 Task: Analyze the performance of investment portfolios using risk-adjusted measures.
Action: Mouse moved to (161, 70)
Screenshot: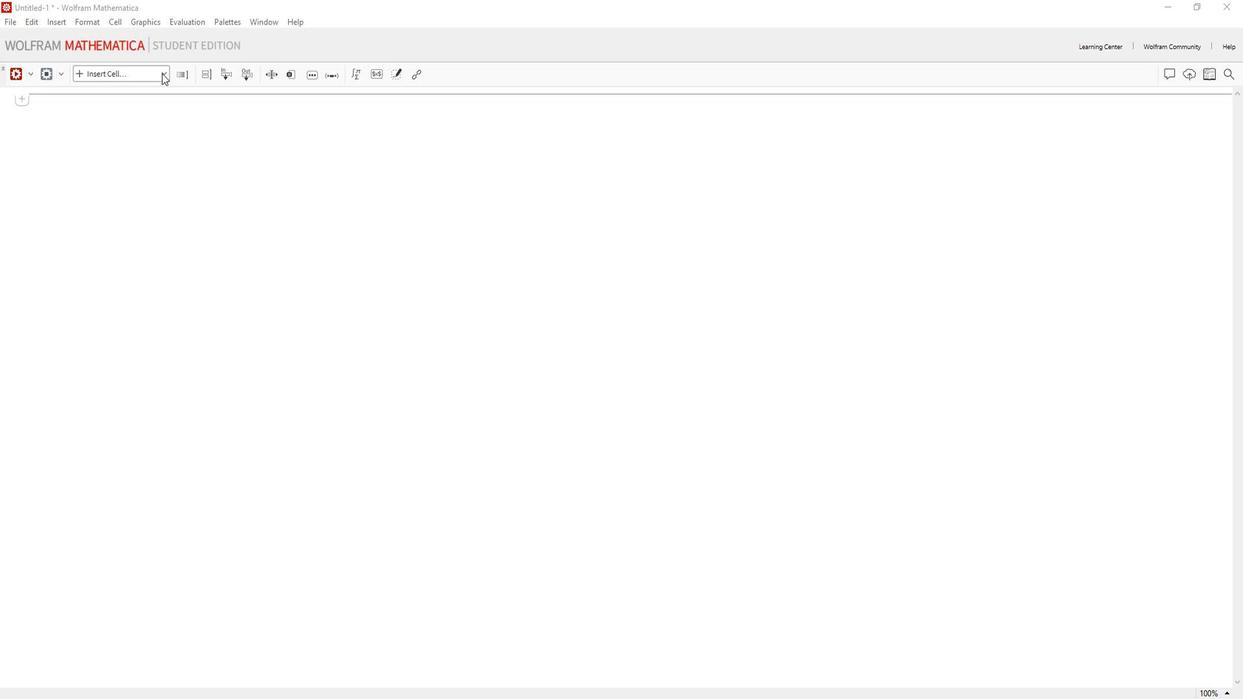 
Action: Mouse pressed left at (161, 70)
Screenshot: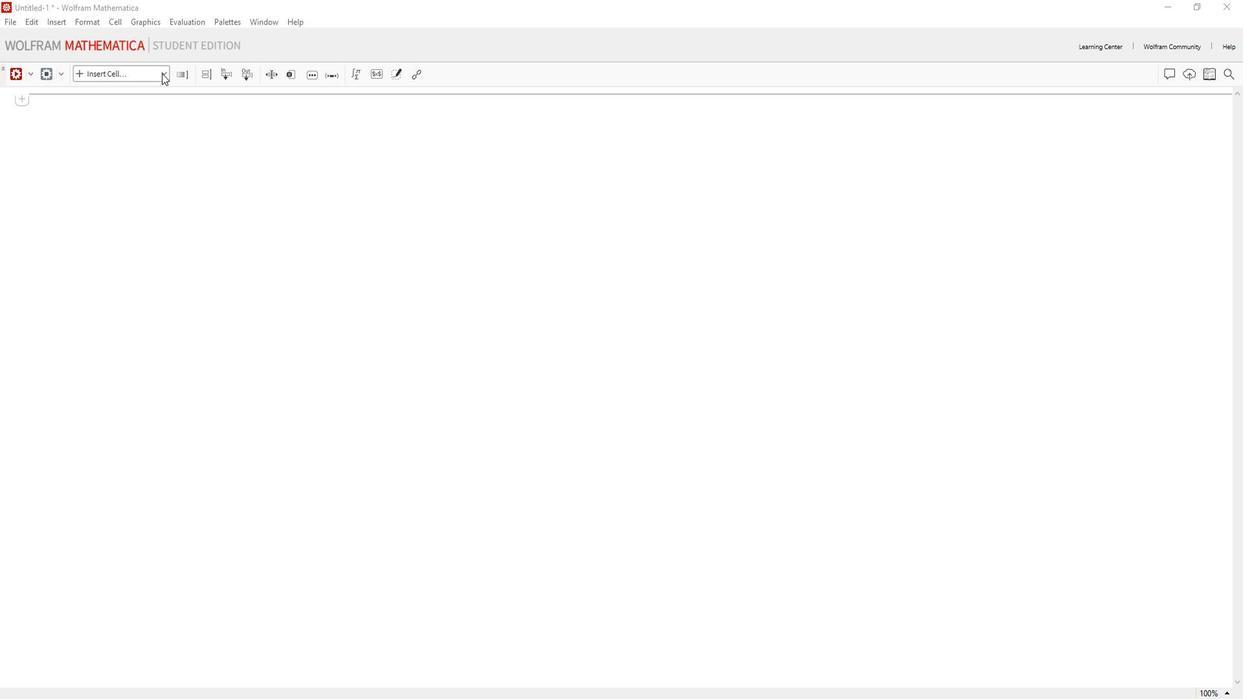 
Action: Mouse moved to (141, 97)
Screenshot: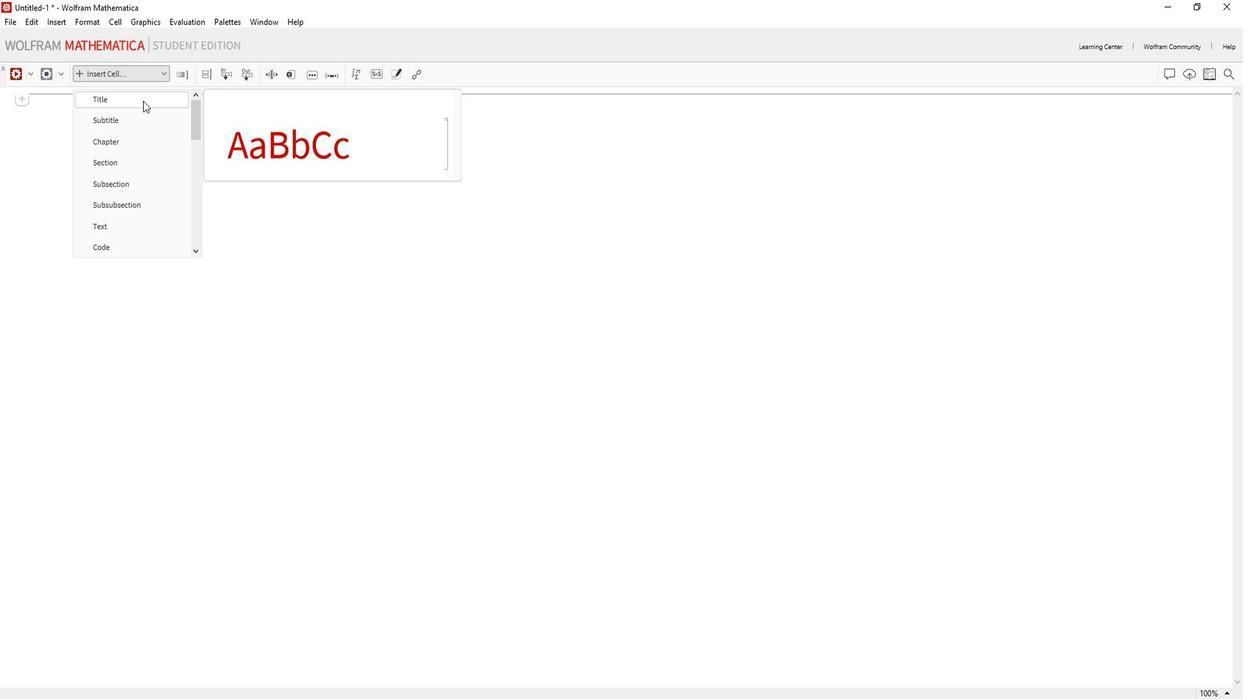 
Action: Mouse pressed left at (141, 97)
Screenshot: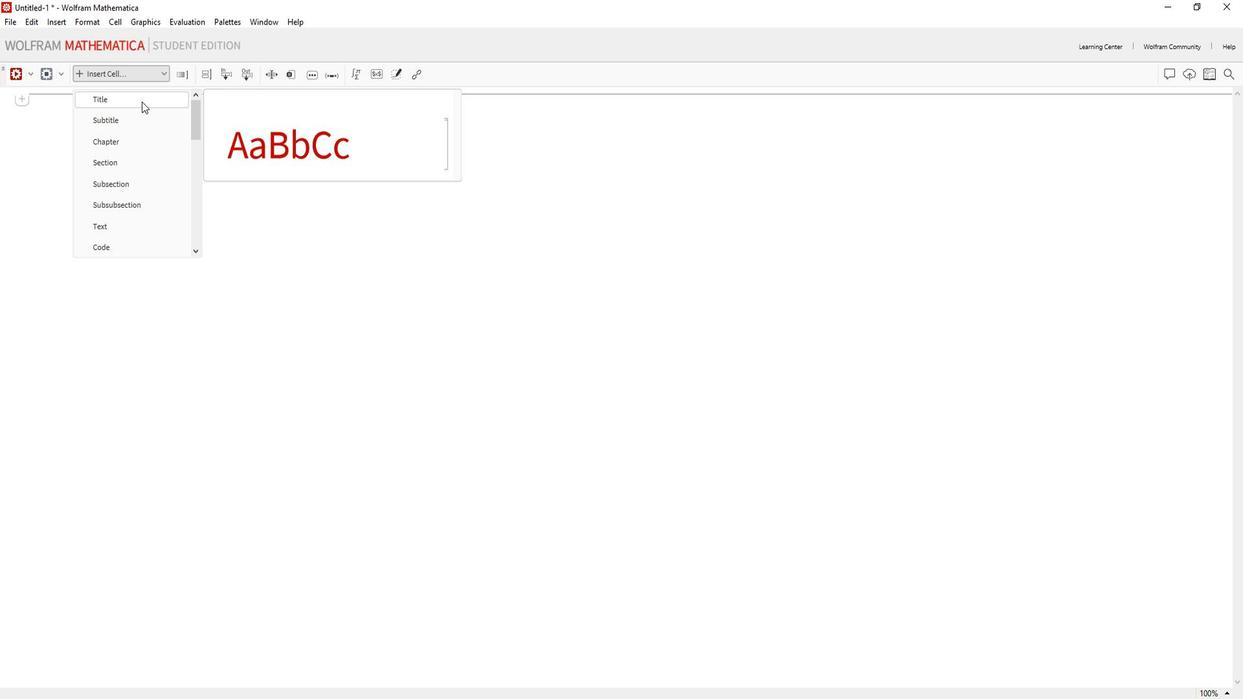 
Action: Mouse moved to (110, 125)
Screenshot: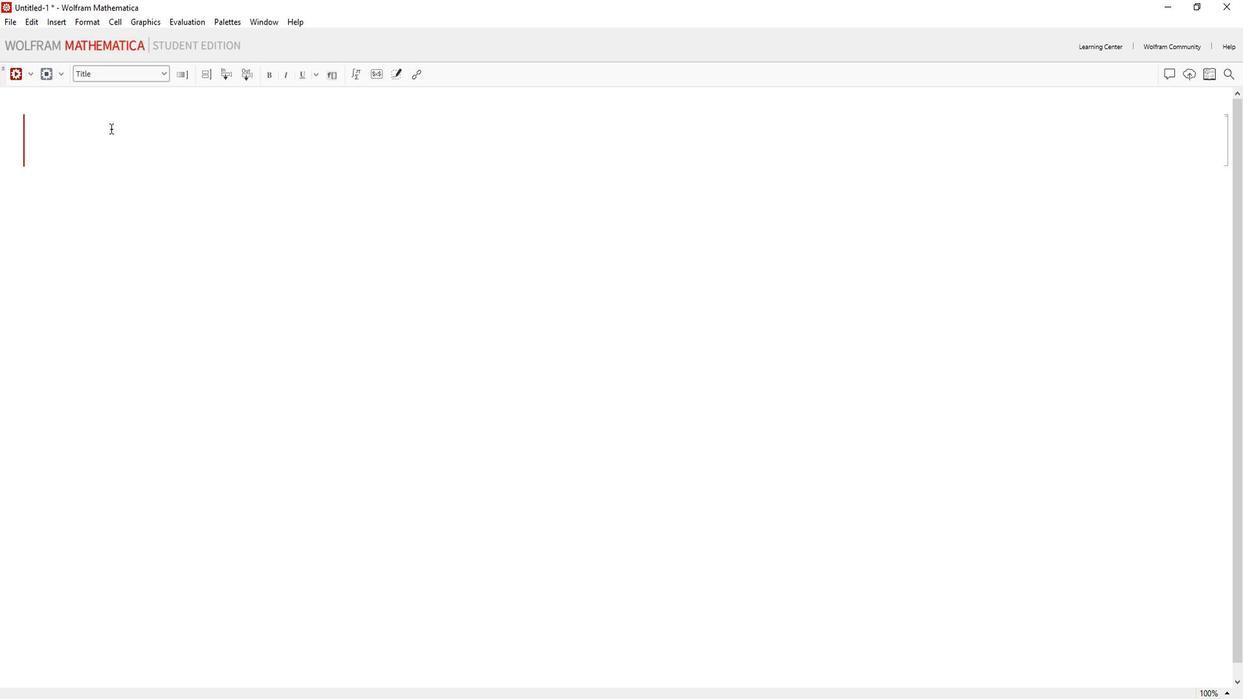 
Action: Key pressed p<Key.caps_lock>ERFORMANCE<Key.space>OF<Key.space><Key.caps_lock>i<Key.caps_lock>NVESTMENT<Key.space><Key.caps_lock>p<Key.caps_lock>ORTFOLIOS<Key.space><Key.caps_lock>u<Key.caps_lock>SING<Key.space><Key.caps_lock>r<Key.caps_lock>ISK-ADJUE<Key.backspace>STED<Key.space><Key.caps_lock>m<Key.caps_lock>EASURES<Key.space>
Screenshot: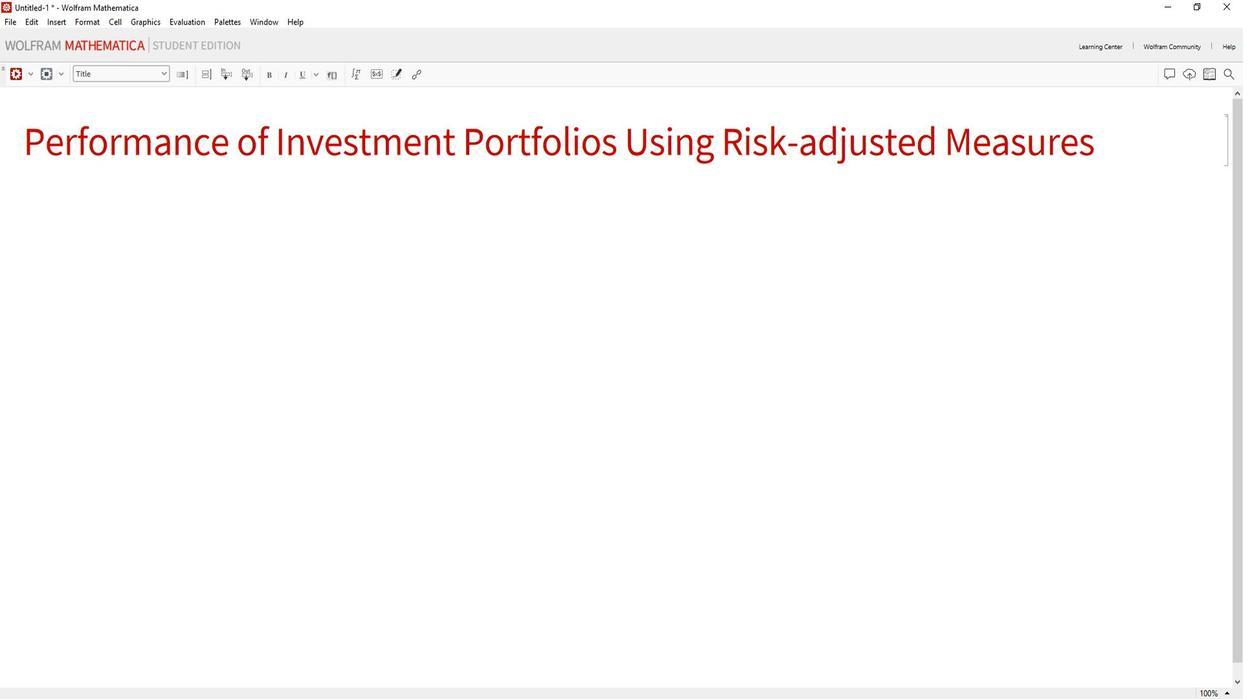 
Action: Mouse moved to (106, 238)
Screenshot: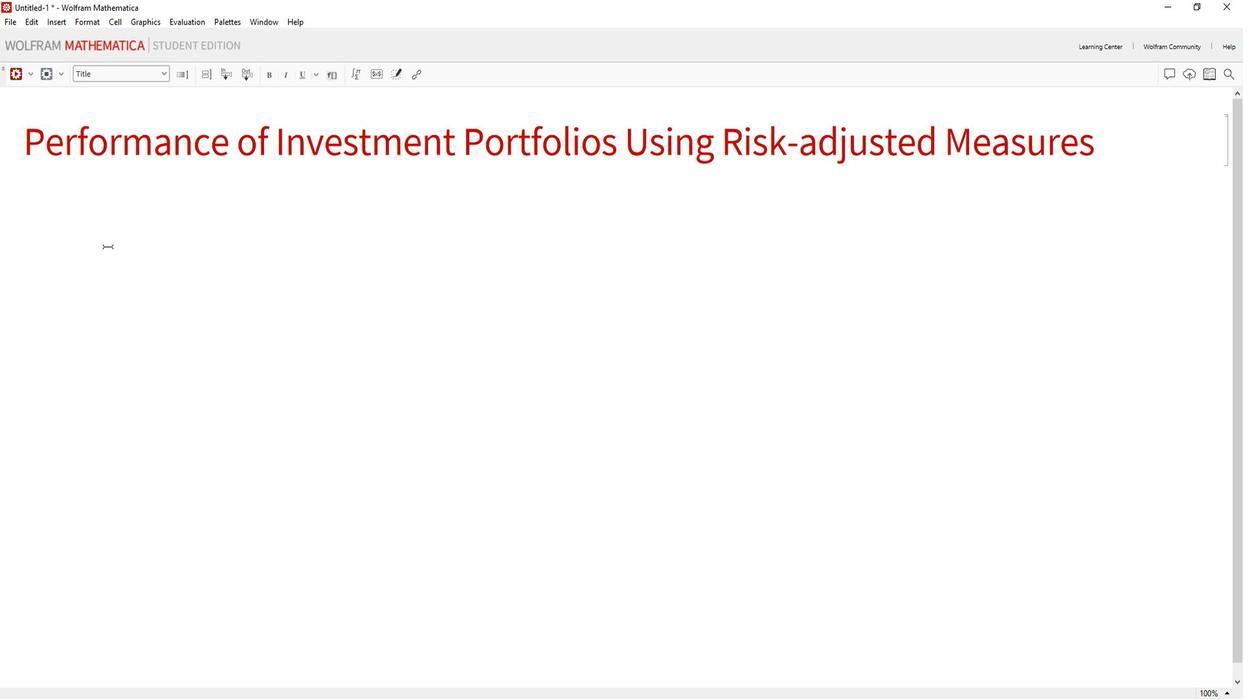 
Action: Mouse pressed left at (106, 238)
Screenshot: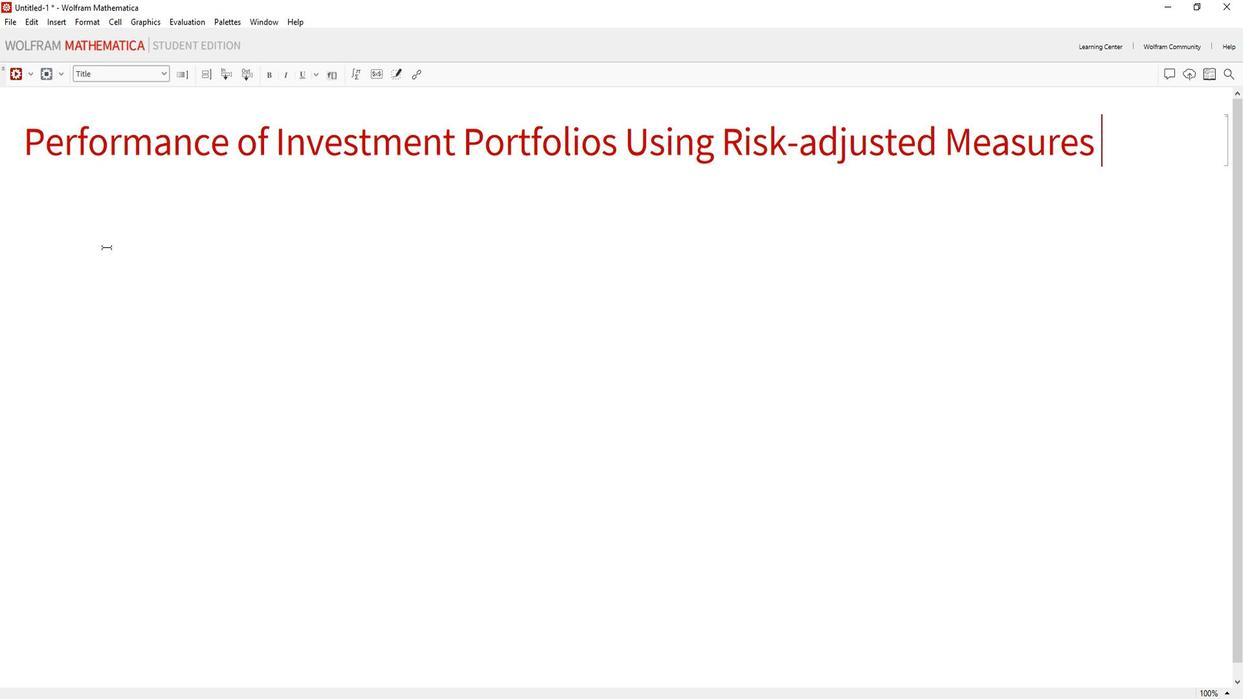 
Action: Mouse moved to (156, 77)
Screenshot: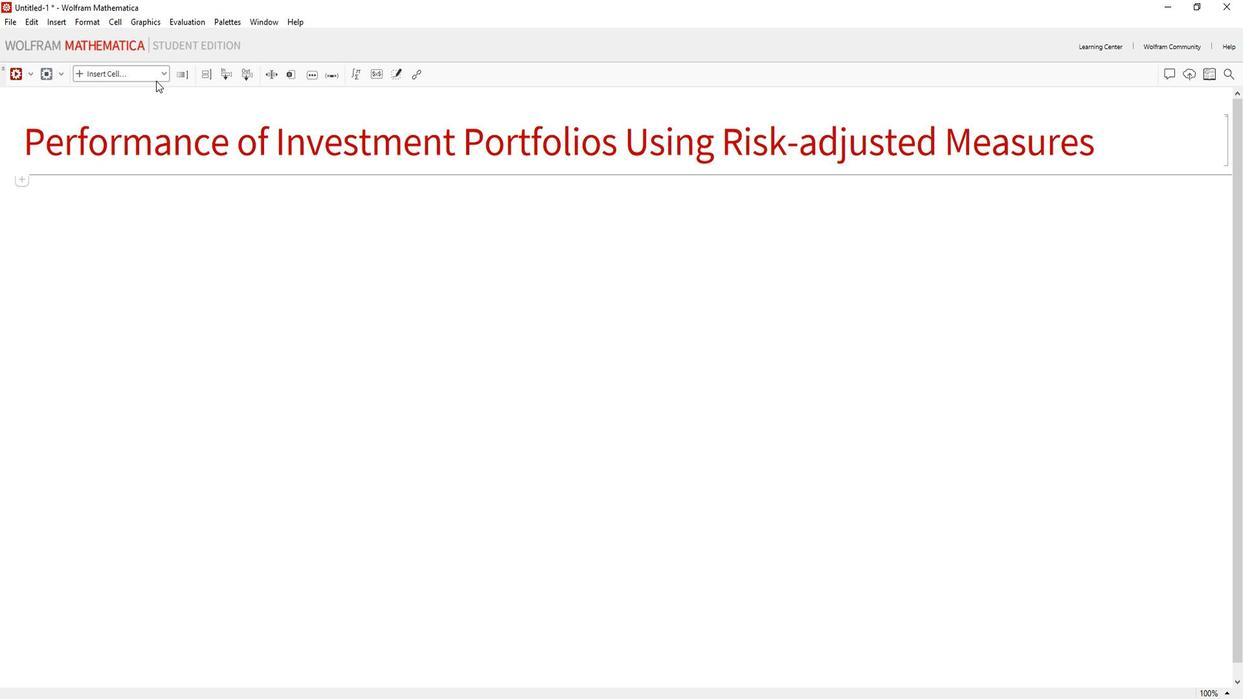 
Action: Mouse pressed left at (156, 77)
Screenshot: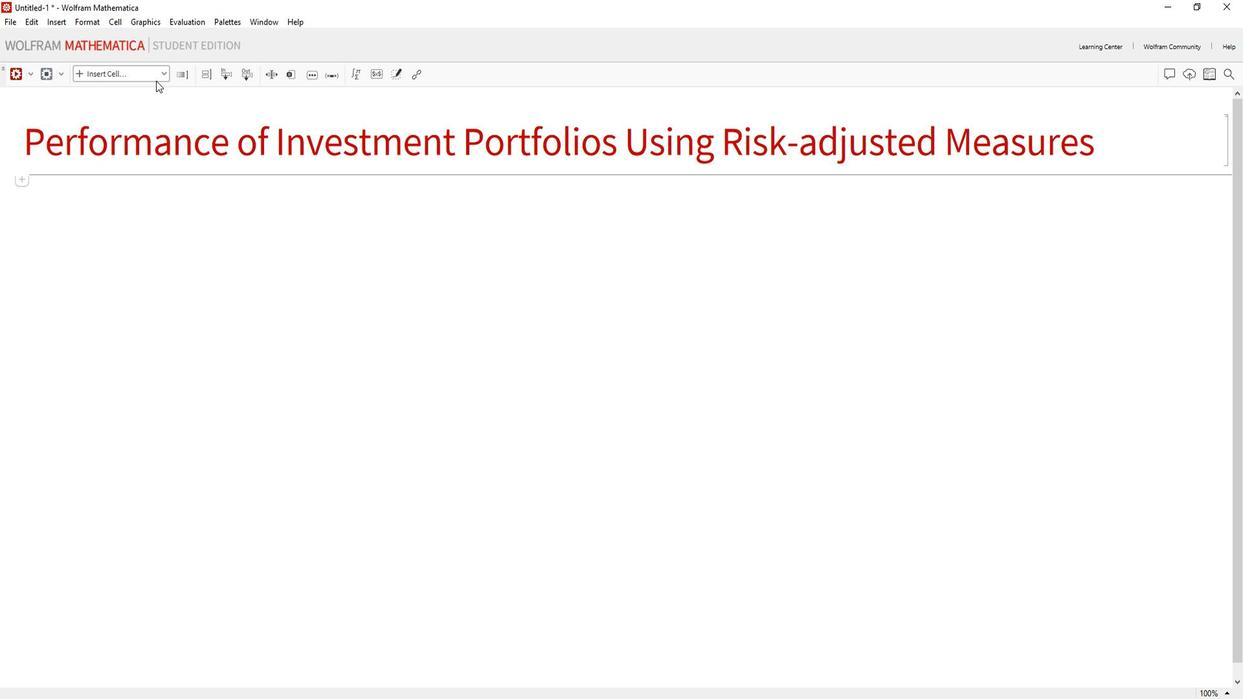 
Action: Mouse moved to (124, 241)
Screenshot: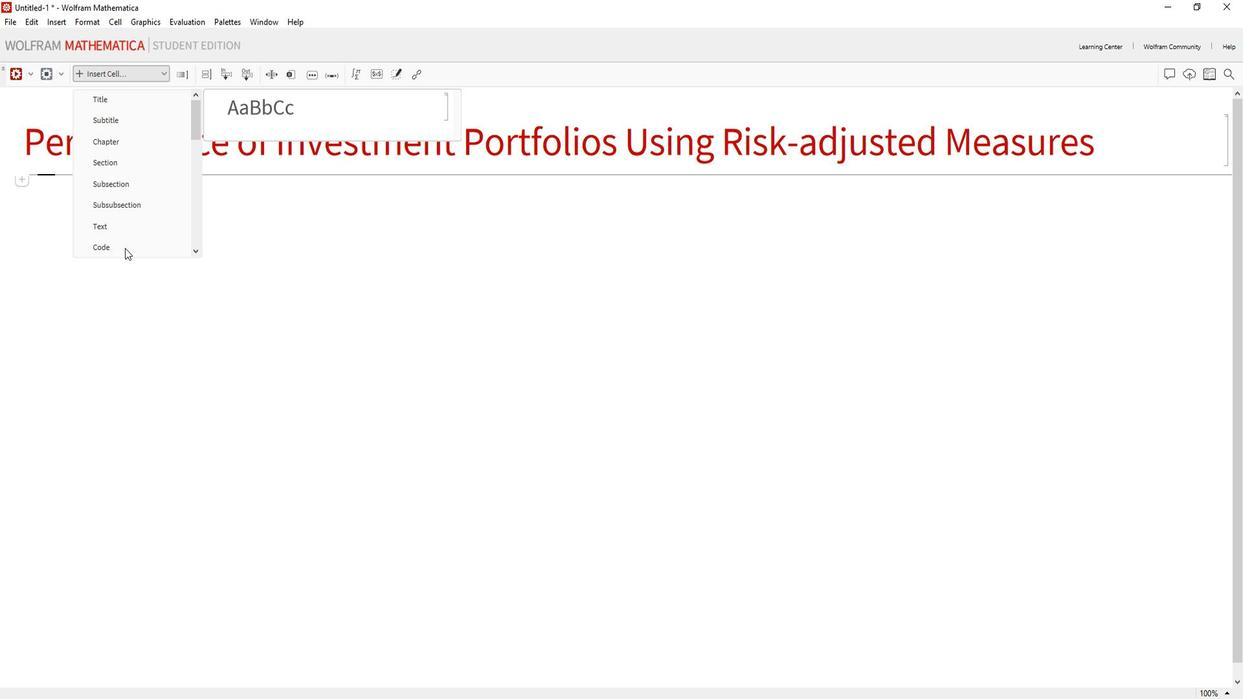 
Action: Mouse pressed left at (124, 241)
Screenshot: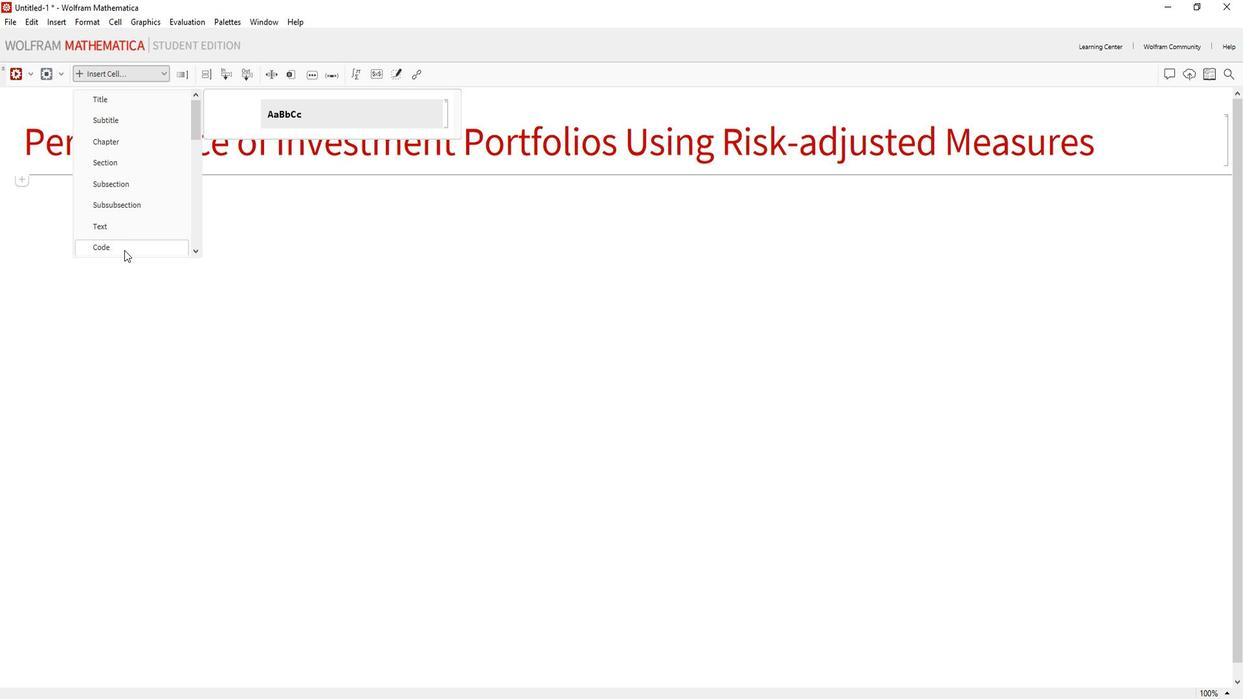 
Action: Mouse moved to (97, 197)
Screenshot: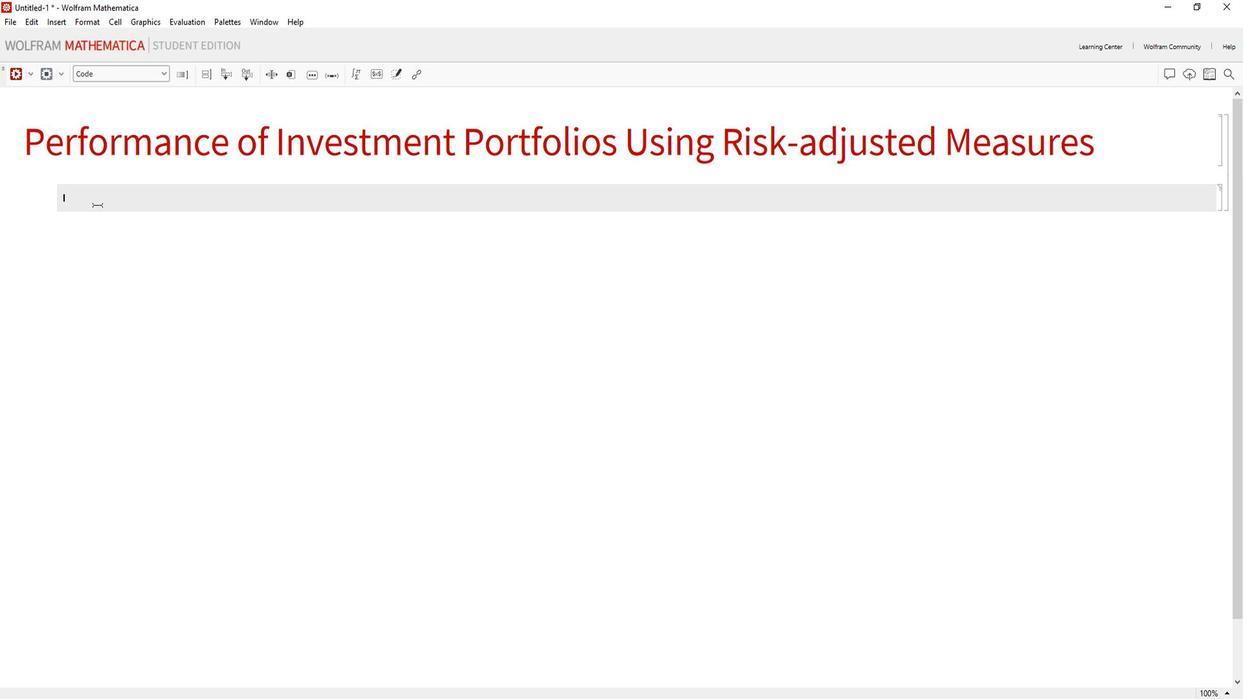 
Action: Key pressed RETURN<Key.space>=<Key.space><Key.shift_r>{0.02,<Key.space>0.015,<Key.space>-0.01,<Key.space>0.03,<Key.space>-0.005<Key.shift_r>};<Key.enter>RISK<Key.caps_lock>f<Key.caps_lock>REE<Key.caps_lock>r<Key.caps_lock>ATE<Key.space>=<Key.space>0.5<Key.backspace>005;<Key.enter>PORTFOLIO<Key.caps_lock>r<Key.caps_lock>ETURN<Key.space>=<Key.space><Key.caps_lock>m<Key.caps_lock>EAN[RETURNS];<Key.enter>PORTFOLIO<Key.caps_lock>r<Key.caps_lock>ISK<Key.space>=<Key.space><Key.caps_lock>s<Key.caps_lock>TANDARD<Key.caps_lock>d<Key.caps_lock>EVIATION[RETURNS];<Key.enter>SHARE<Key.caps_lock>r<Key.caps_lock>ATIO<Key.space>=<Key.space>PORTFOLIO<Key.caps_lock>r<Key.caps_lock>ETURN<Key.space>-<Key.space>RISK<Key.caps_lock>f<Key.caps_lock>REE<Key.caps_lock>r<Key.caps_lock>ATE<Key.shift_r>)<Key.space>
Screenshot: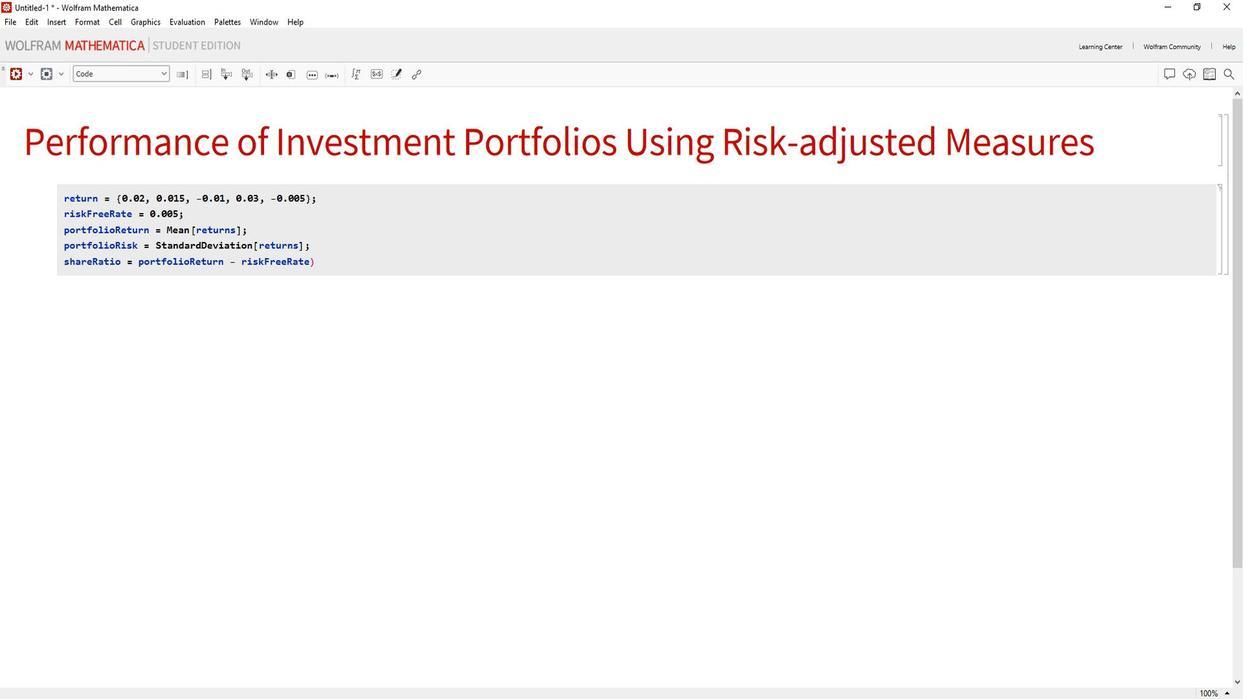 
Action: Mouse moved to (140, 251)
Screenshot: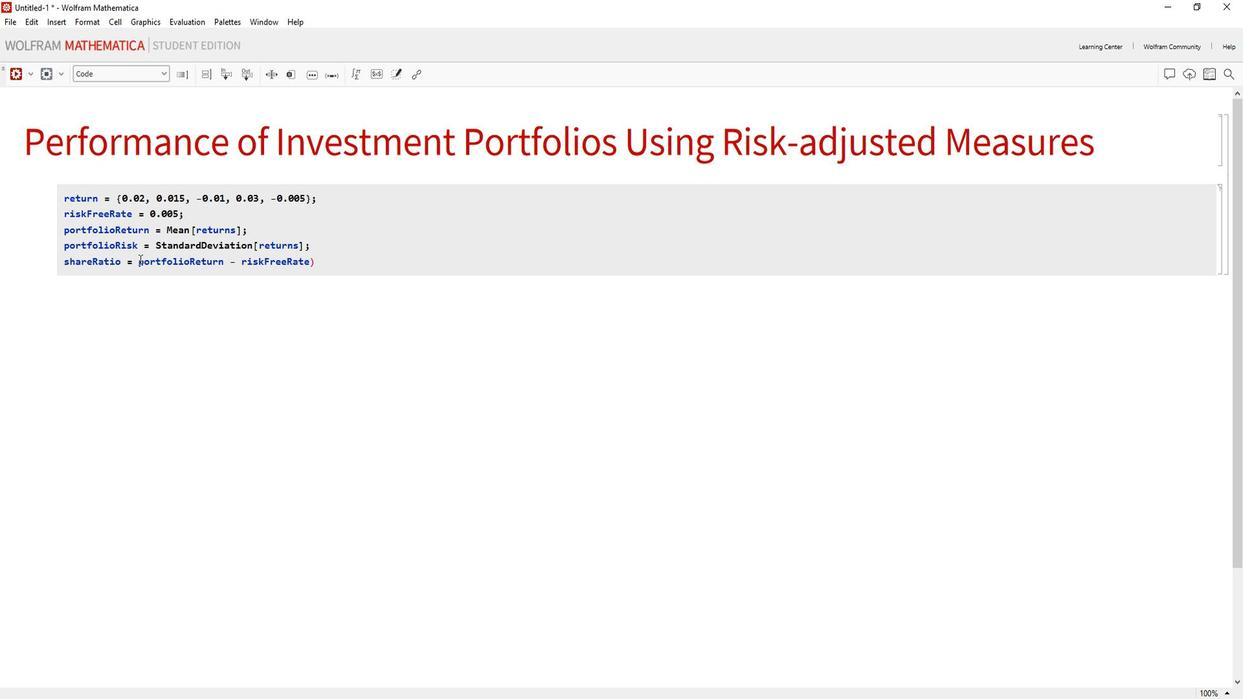 
Action: Mouse pressed left at (140, 251)
Screenshot: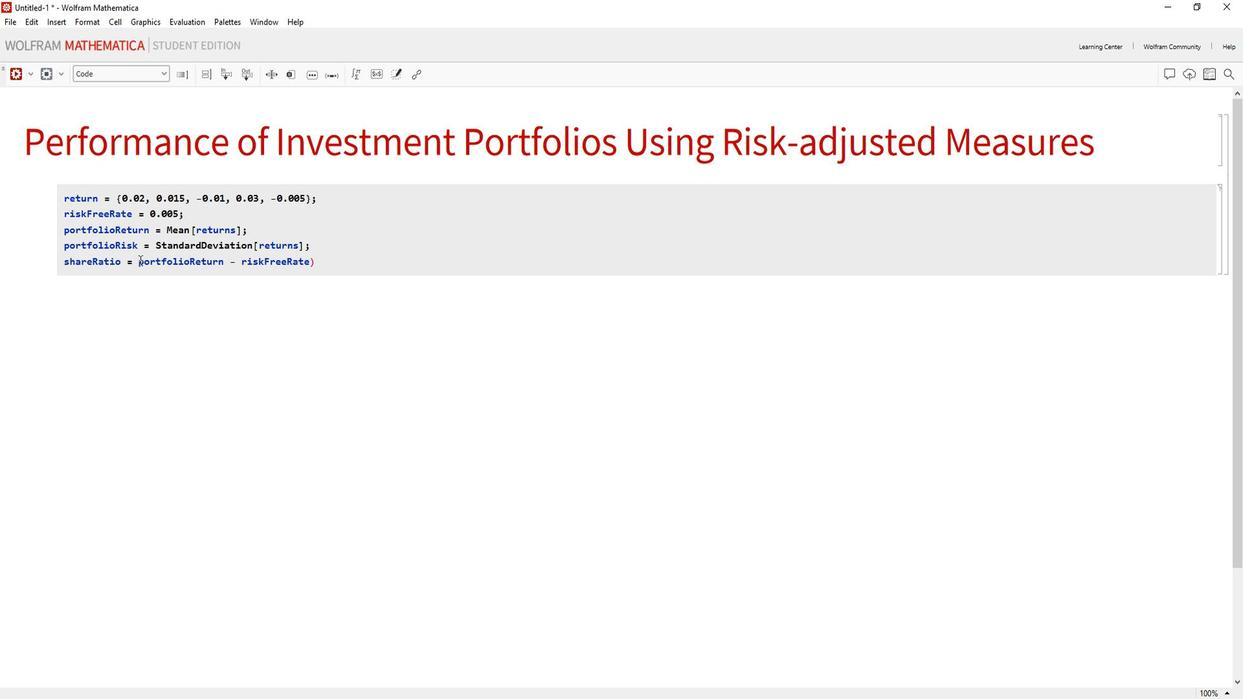
Action: Key pressed <Key.shift_r>(
Screenshot: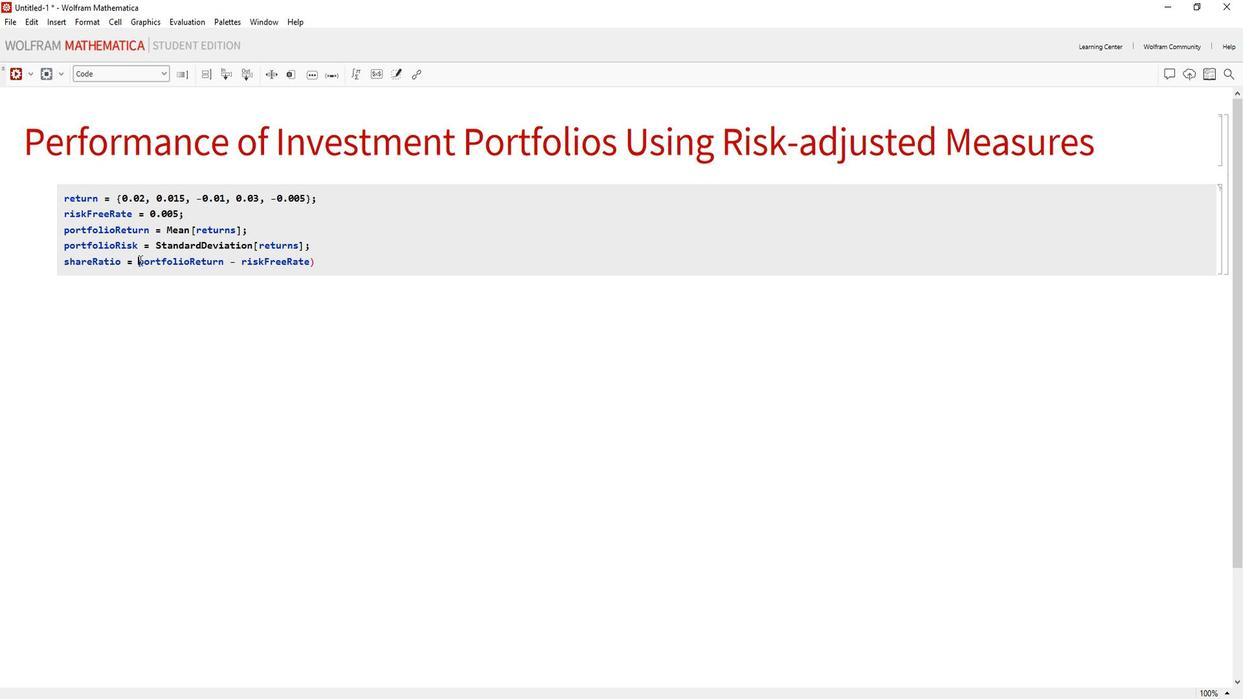
Action: Mouse moved to (343, 253)
Screenshot: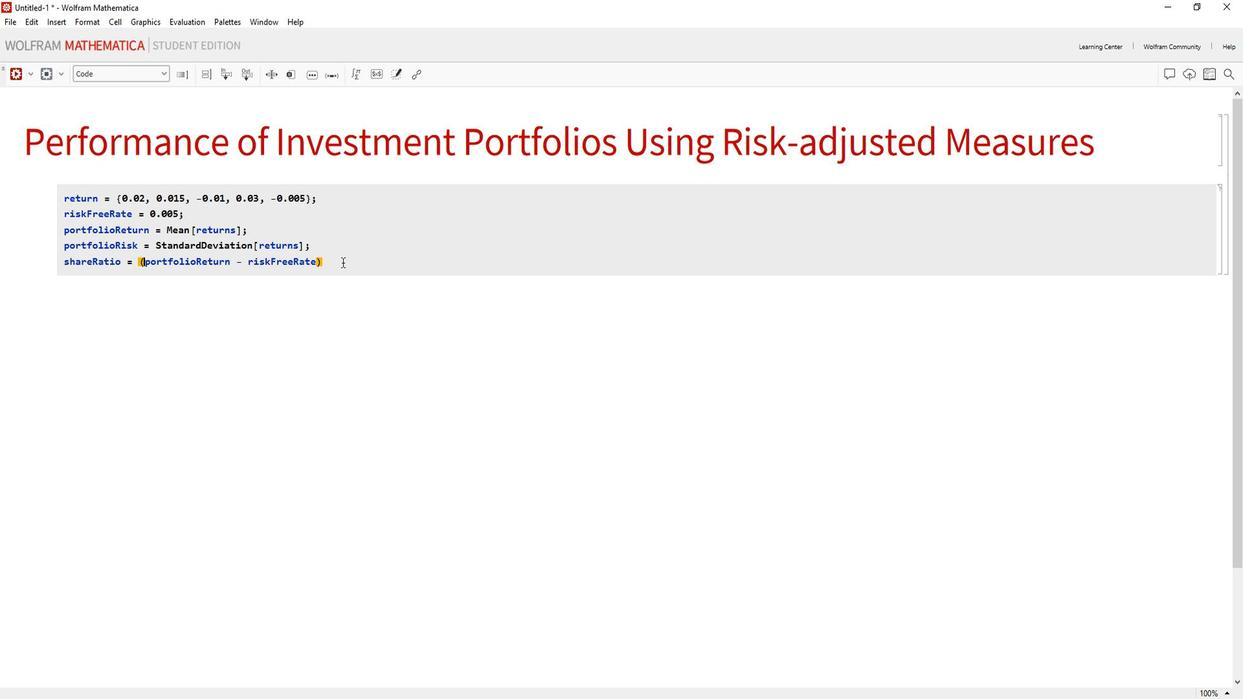 
Action: Mouse pressed left at (343, 253)
Screenshot: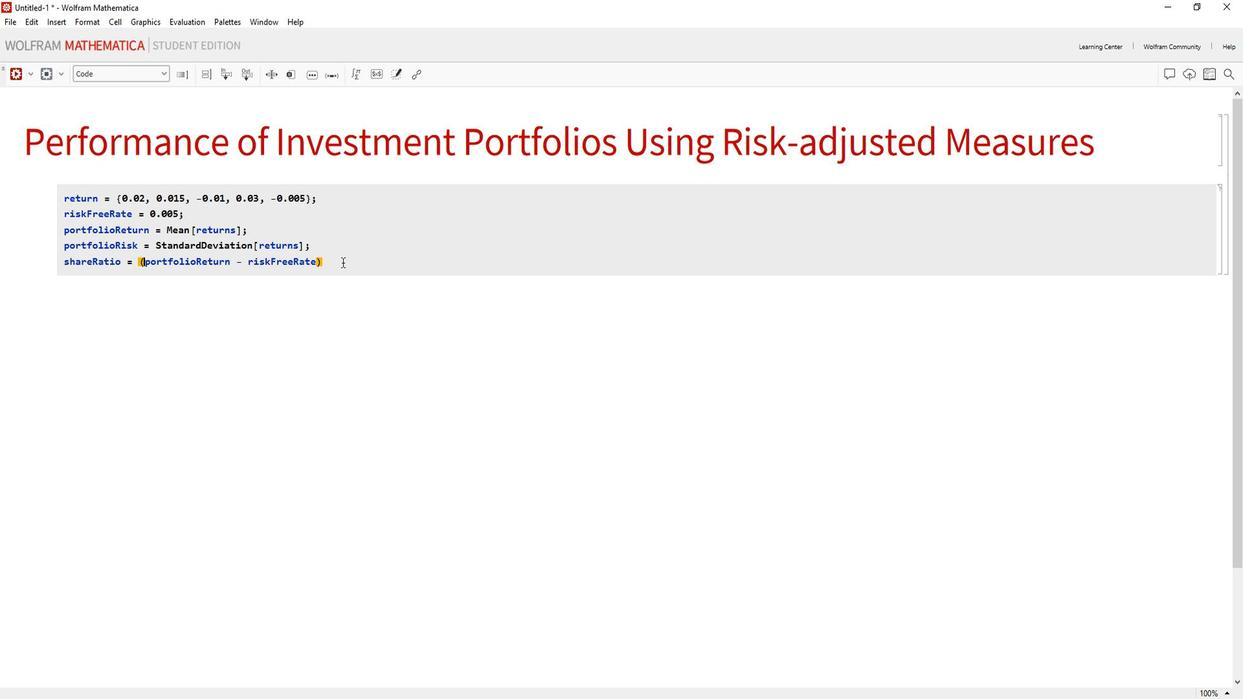 
Action: Mouse moved to (356, 254)
Screenshot: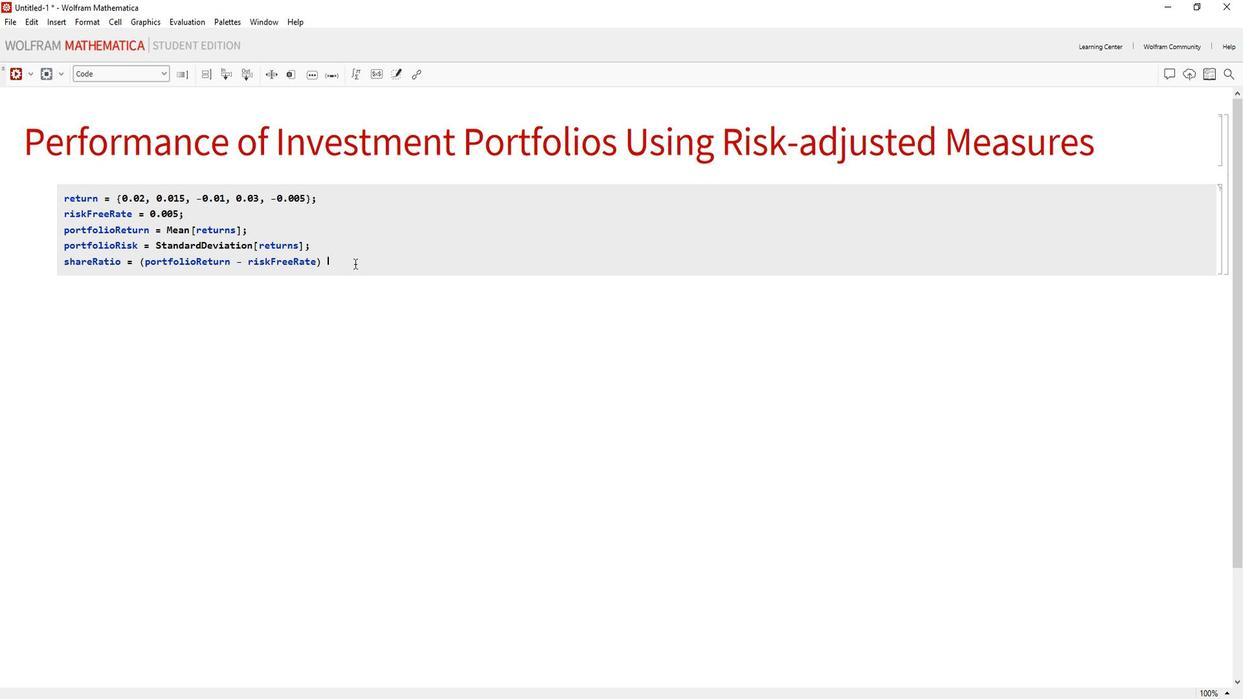 
Action: Key pressed <Key.backspace>/PRO<Key.backspace><Key.backspace>ORTFOLIO<Key.caps_lock>r<Key.caps_lock>ISK;<Key.enter><Key.caps_lock>p<Key.caps_lock>RINT[<Key.shift_r>"<Key.caps_lock>p<Key.caps_lock>ORTFOLIO<Key.caps_lock><Key.space>r<Key.caps_lock>TURN<Key.shift_r>:<Key.space><Key.right>,<Key.space>PORTFOLIO<Key.caps_lock>r<Key.caps_lock>ETURN];<Key.enter><Key.caps_lock>p<Key.caps_lock>RINT[<Key.shift_r>"<Key.caps_lock><Key.caps_lock><Key.caps_lock>p<Key.caps_lock>ORTFOLIO<Key.space><Key.caps_lock>r<Key.caps_lock>ISK<Key.space><Key.shift_r>(<Key.caps_lock>s<Key.caps_lock>TANDARD<Key.space><Key.caps_lock>d<Key.caps_lock>EVIATION<Key.shift_r>)<Key.space><Key.shift_r>:<Key.space><Key.shift_r>",<Key.space>PORTFOLIO<Key.caps_lock>r<Key.caps_lock>ISK];<Key.enter><Key.caps_lock>p<Key.caps_lock>RINT<Key.shift_r>[<Key.shift_r>"<Key.caps_lock>share<Key.backspace><Key.backspace><Key.backspace><Key.backspace><Key.caps_lock>HARE<Key.backspace>PE<Key.space><Key.caps_lock>r<Key.caps_lock>ATIO<Key.shift_r>:<Key.space><Key.right>,<Key.space>SHARPE<Key.caps_lock><Key.caps_lock>ATIO<Key.right>;<Key.space>
Screenshot: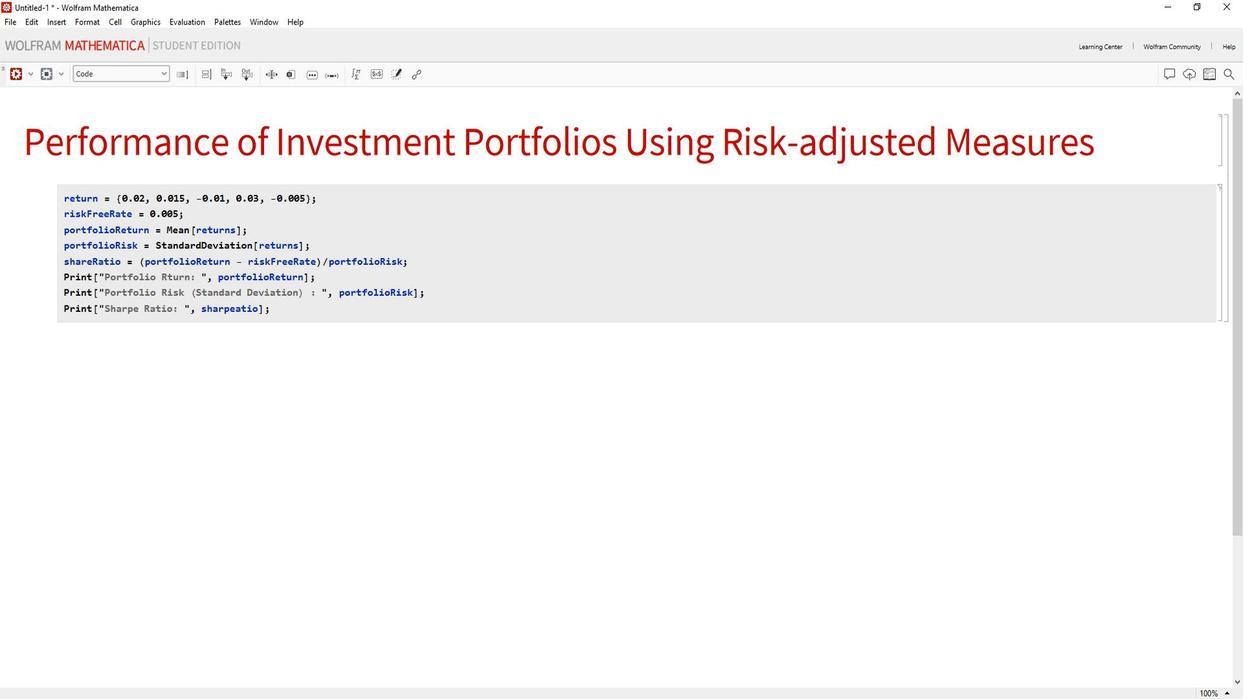 
Action: Mouse moved to (93, 253)
Screenshot: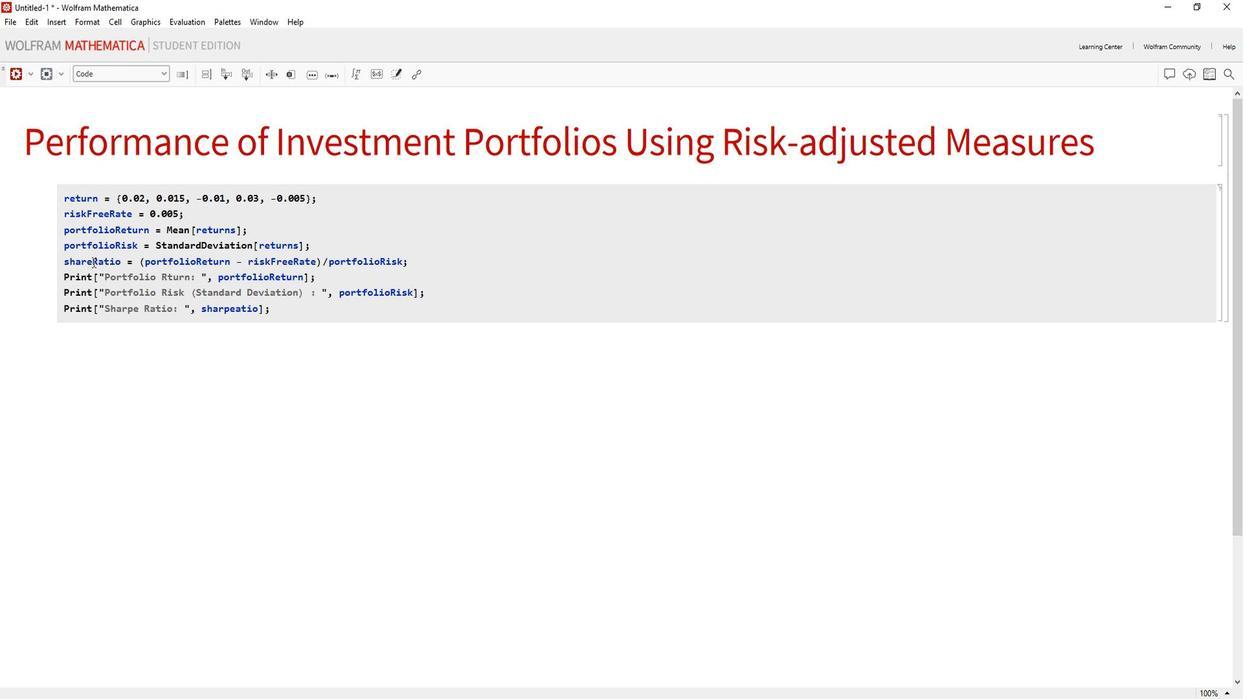 
Action: Mouse pressed left at (93, 253)
Screenshot: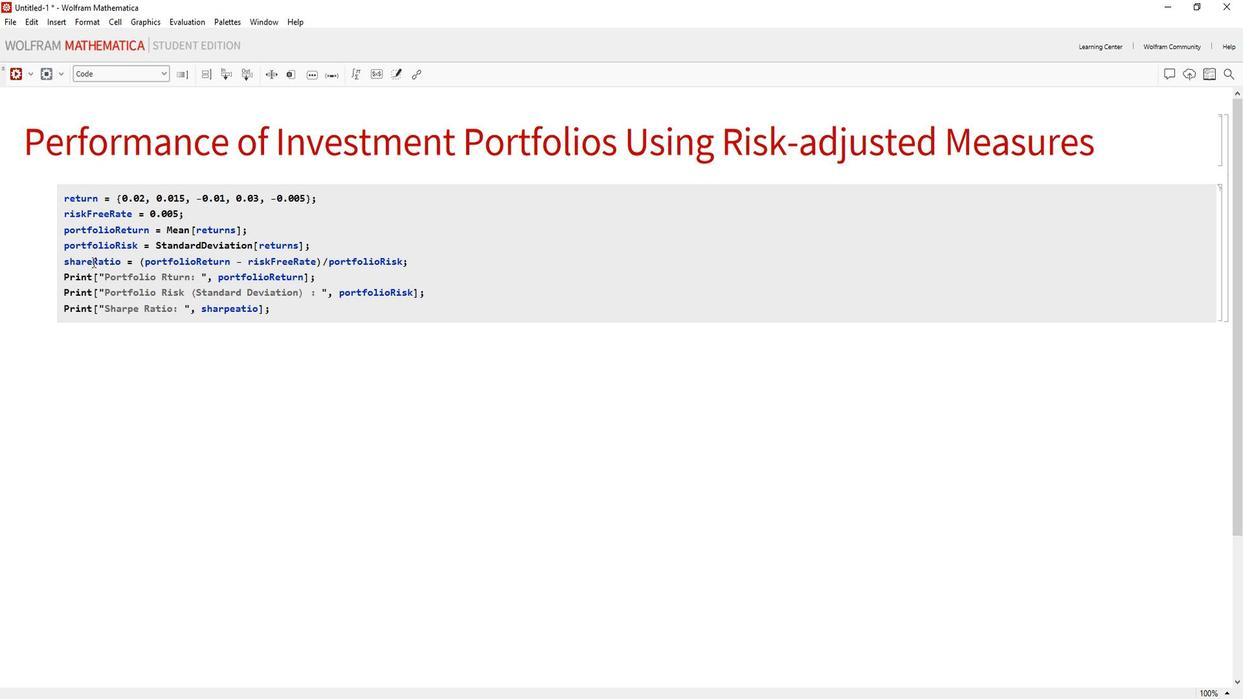 
Action: Key pressed <Key.backspace>PE
Screenshot: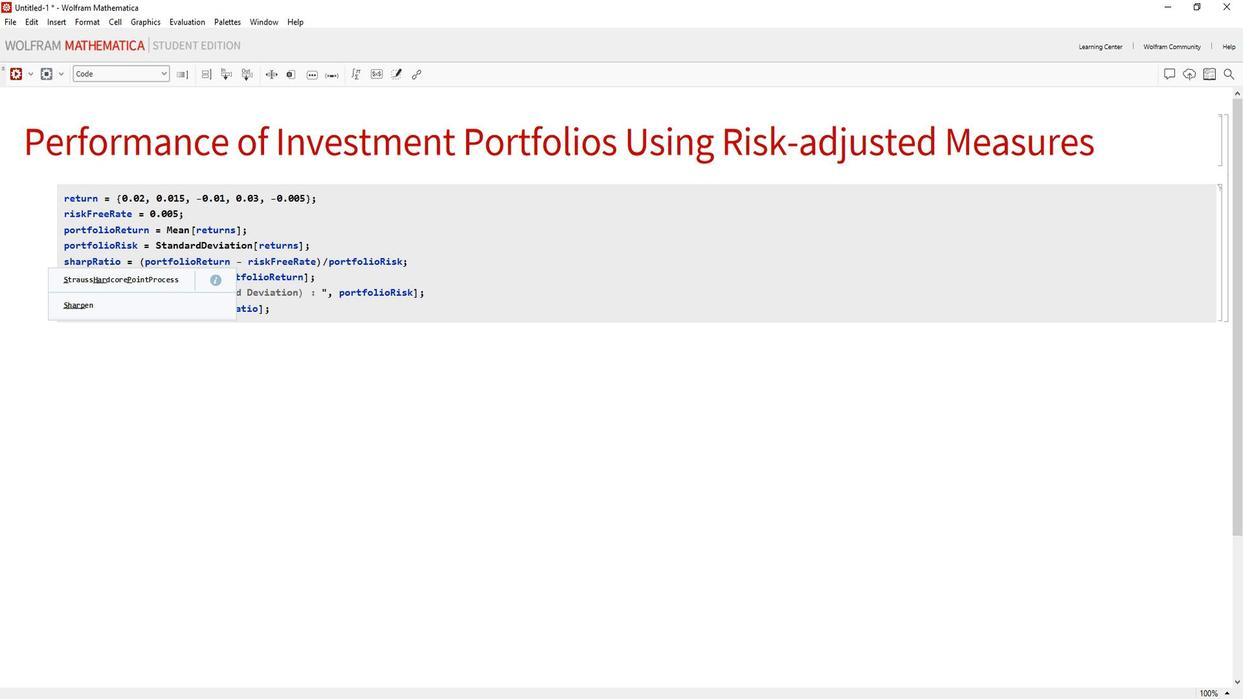 
Action: Mouse moved to (448, 252)
Screenshot: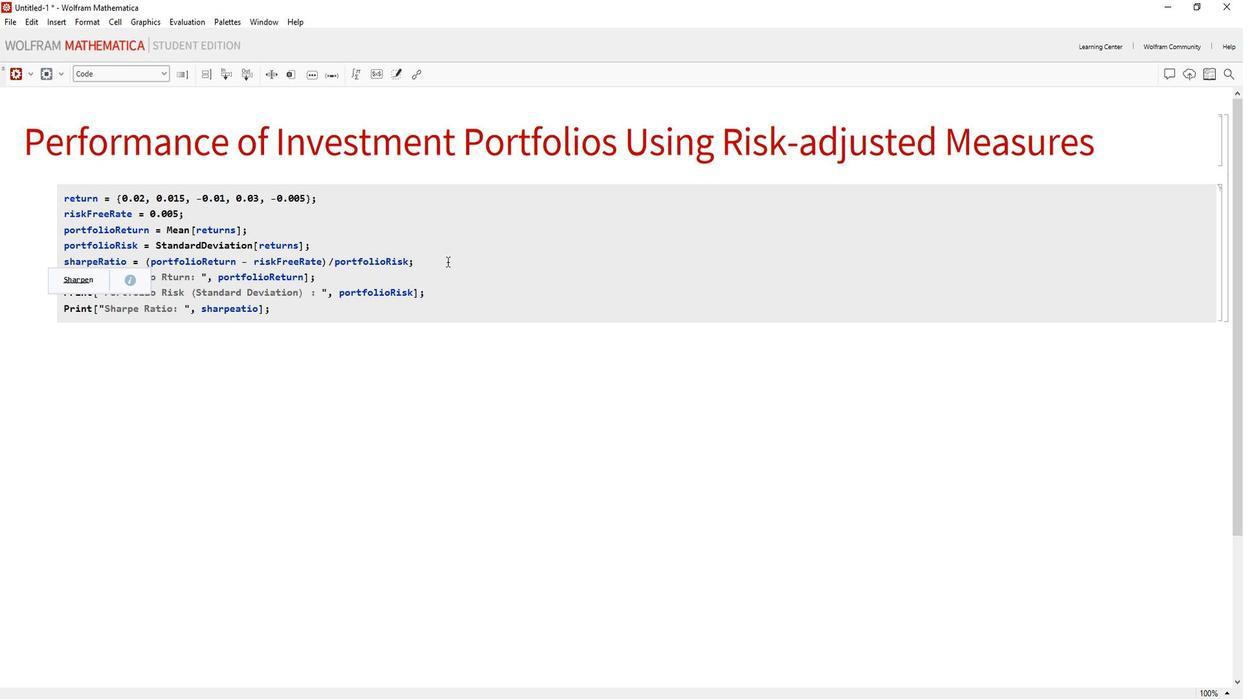 
Action: Mouse pressed left at (448, 252)
Screenshot: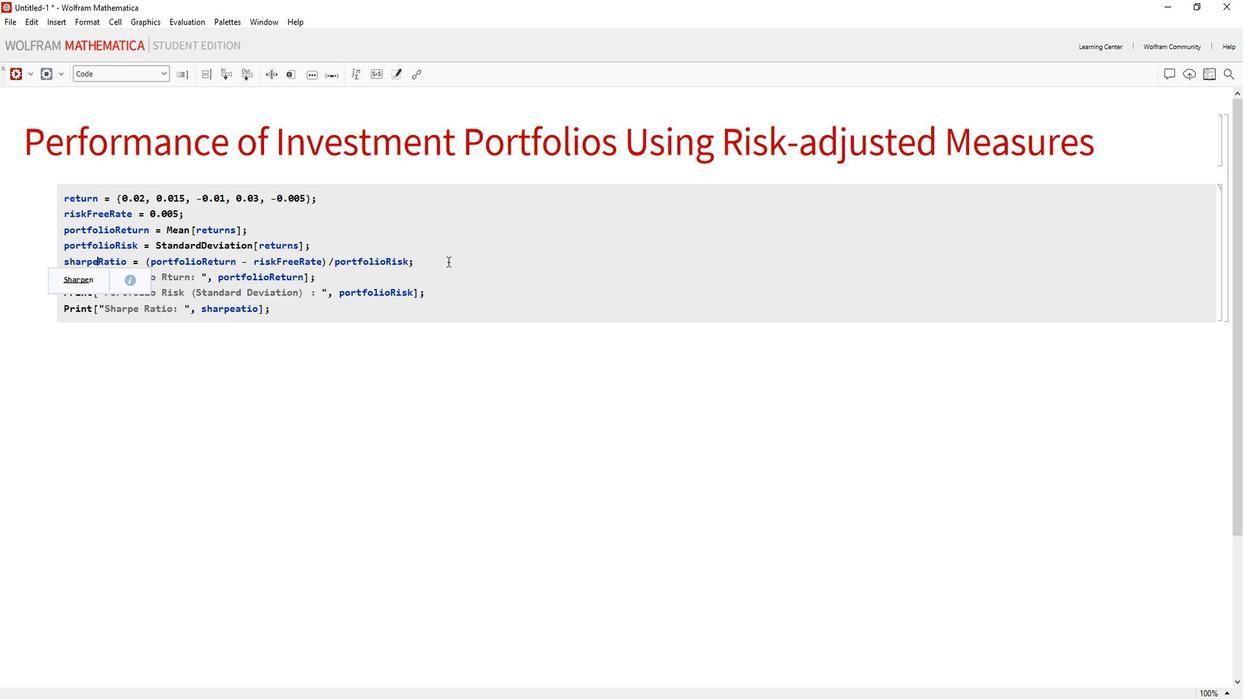 
Action: Mouse moved to (171, 264)
Screenshot: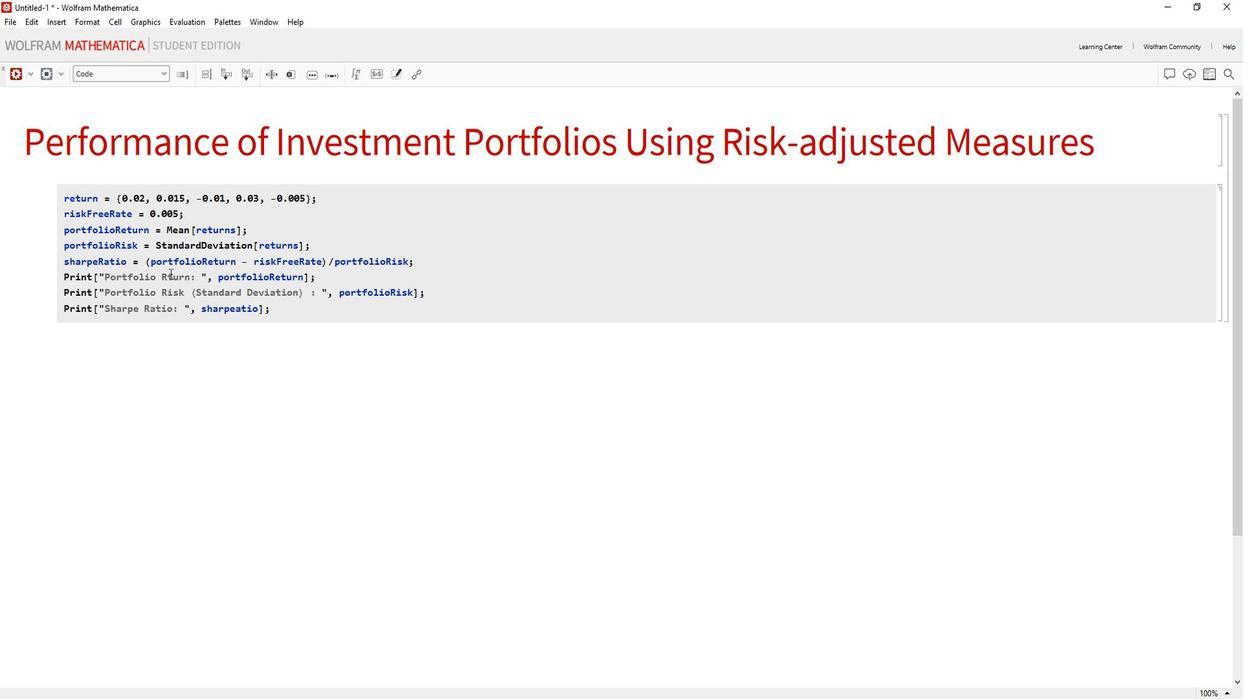 
Action: Mouse pressed left at (171, 264)
Screenshot: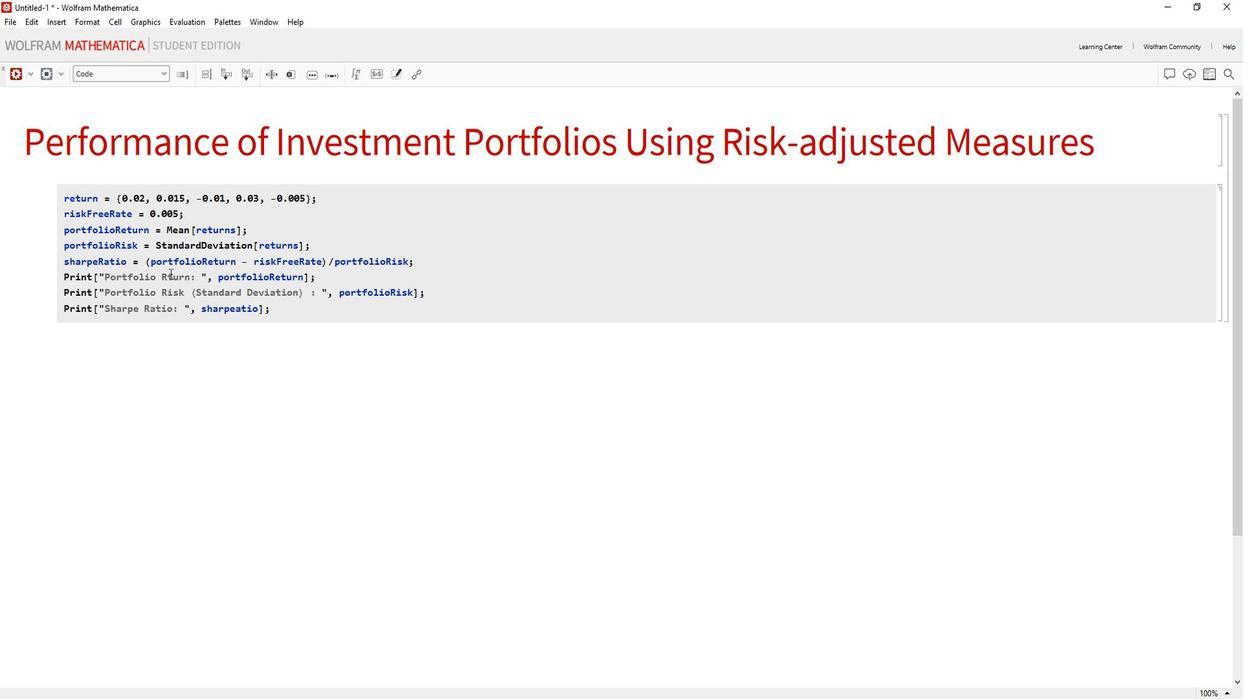 
Action: Mouse moved to (169, 268)
Screenshot: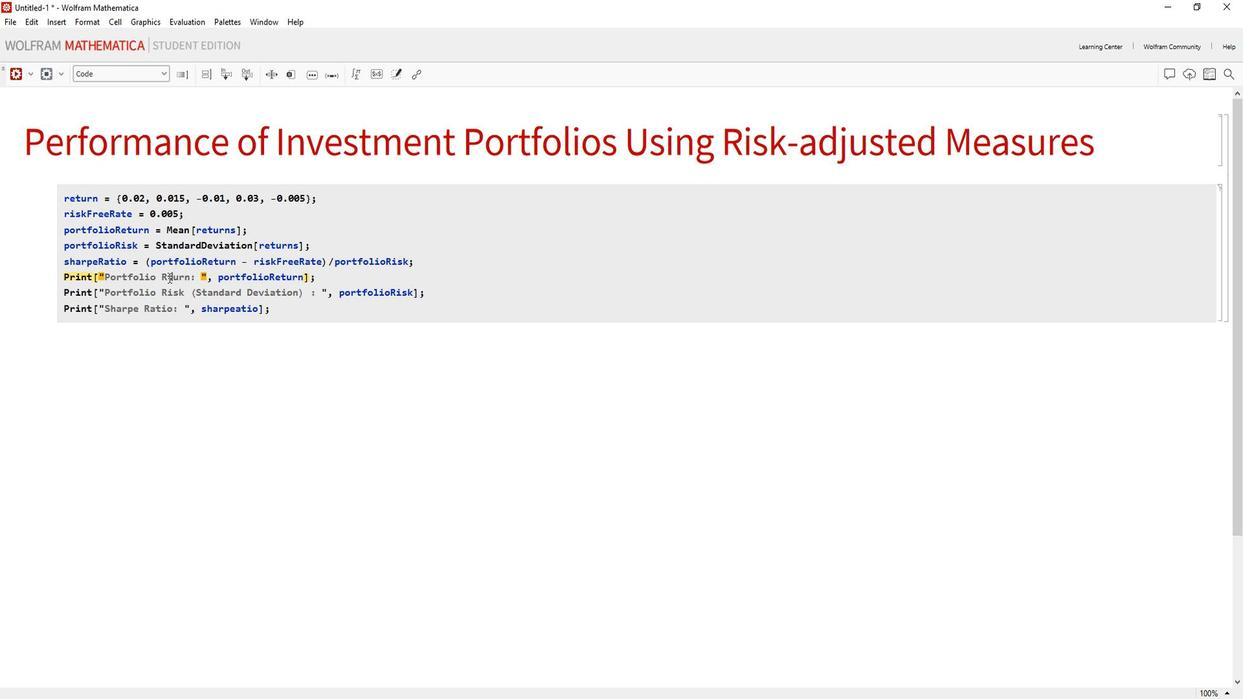 
Action: Mouse pressed left at (169, 268)
Screenshot: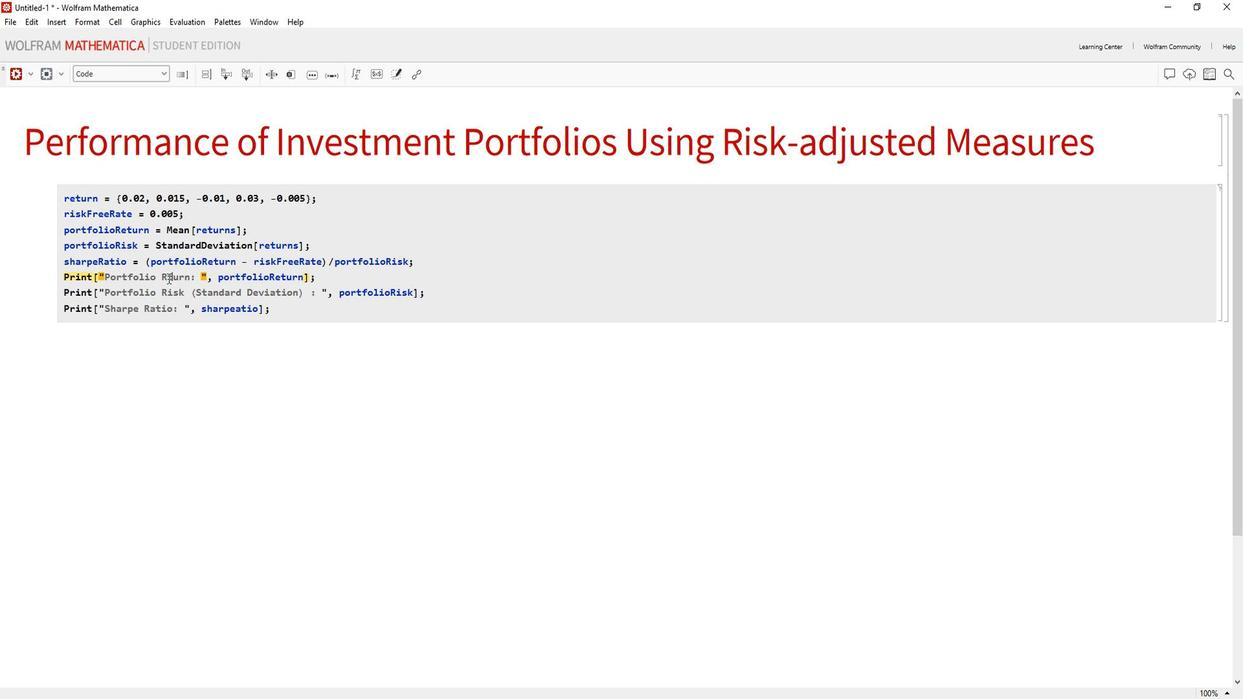 
Action: Key pressed E
Screenshot: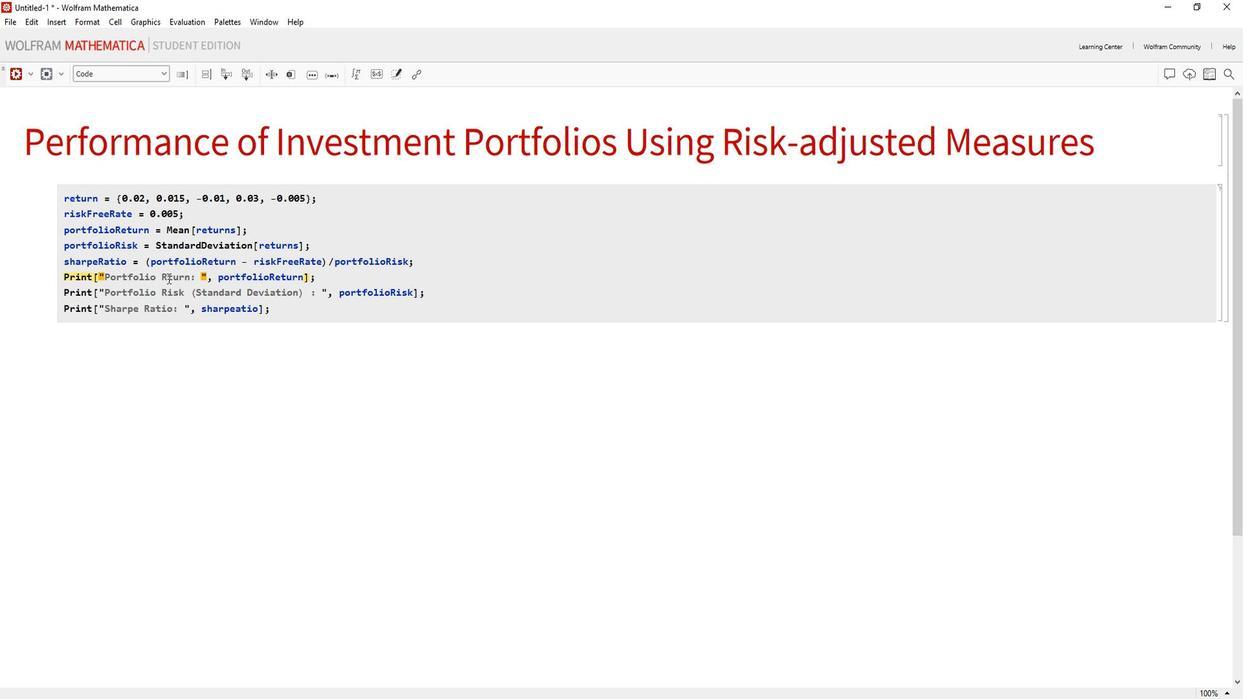 
Action: Mouse moved to (291, 303)
Screenshot: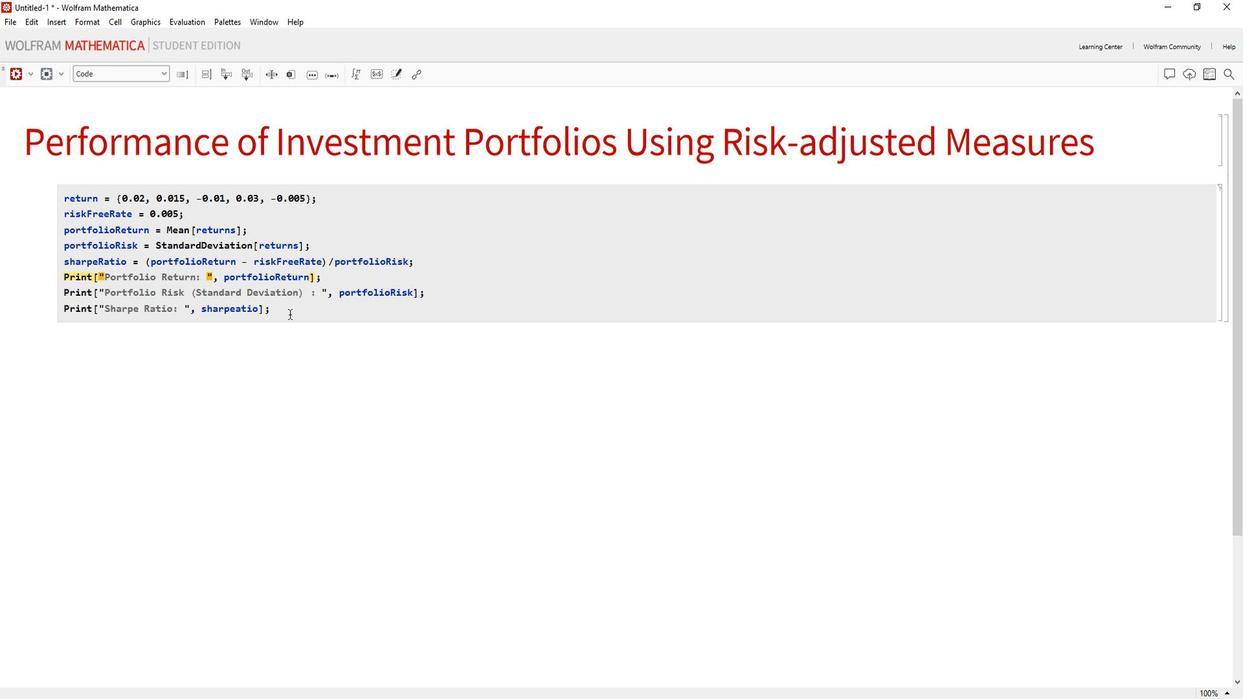 
Action: Mouse pressed left at (291, 303)
Screenshot: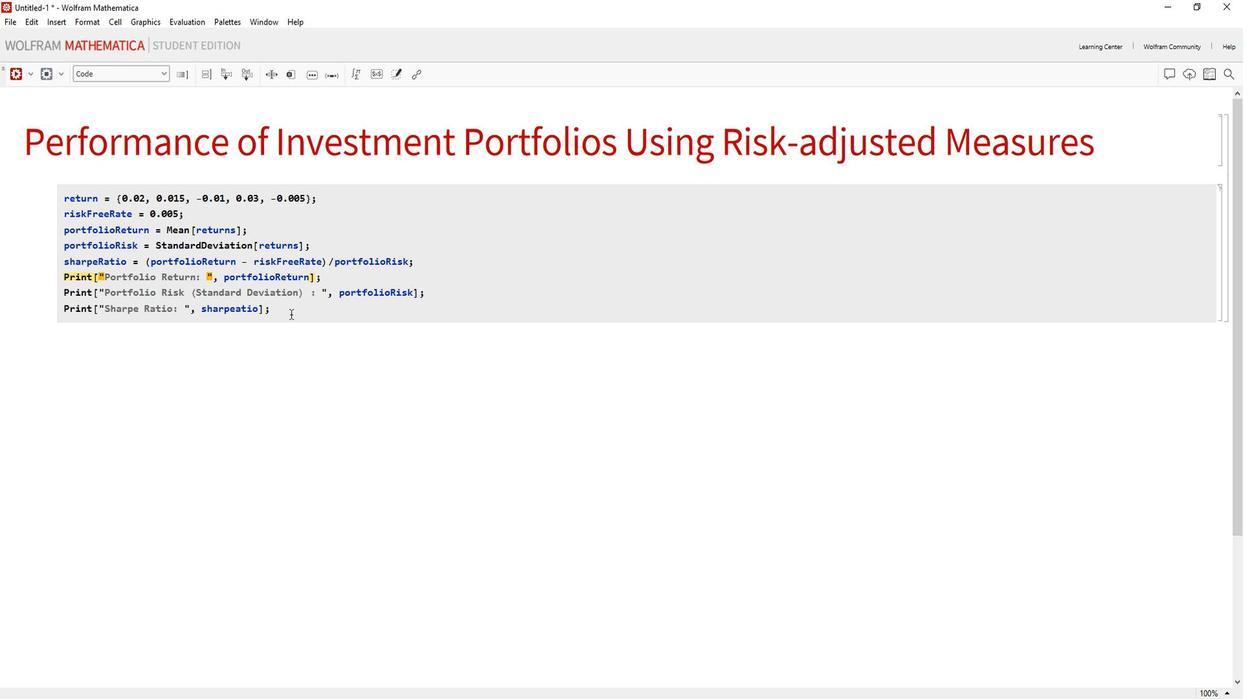 
Action: Mouse moved to (311, 285)
Screenshot: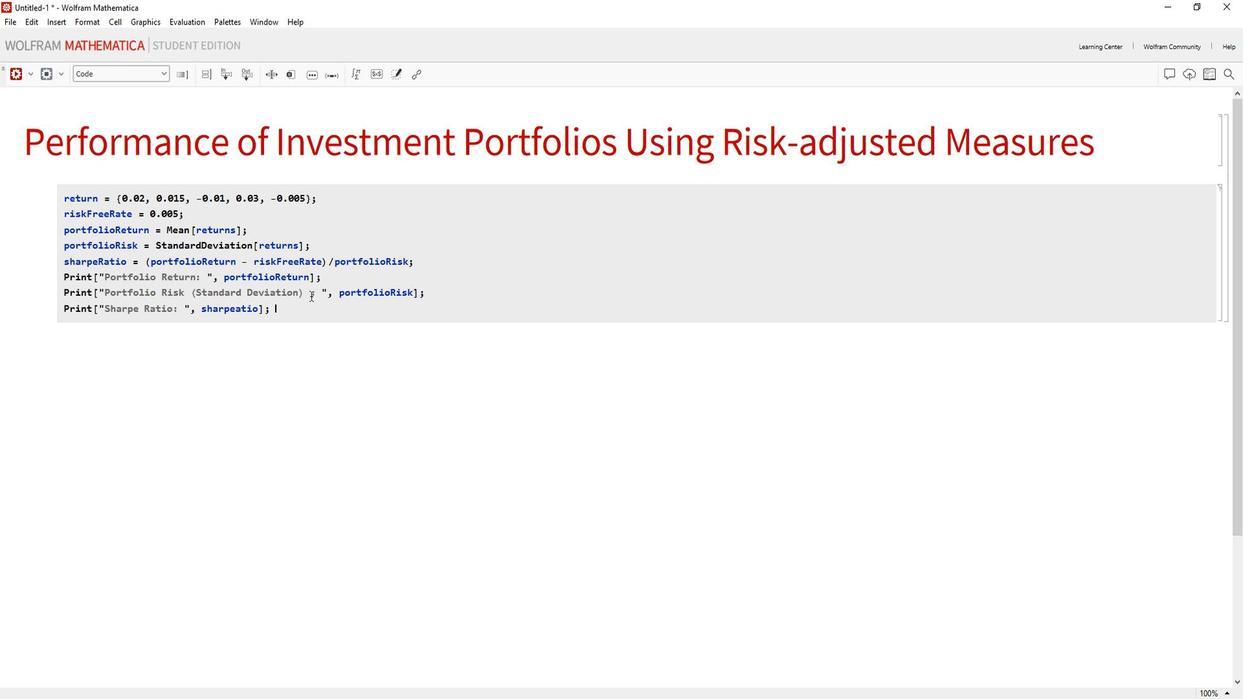 
Action: Mouse pressed left at (311, 285)
Screenshot: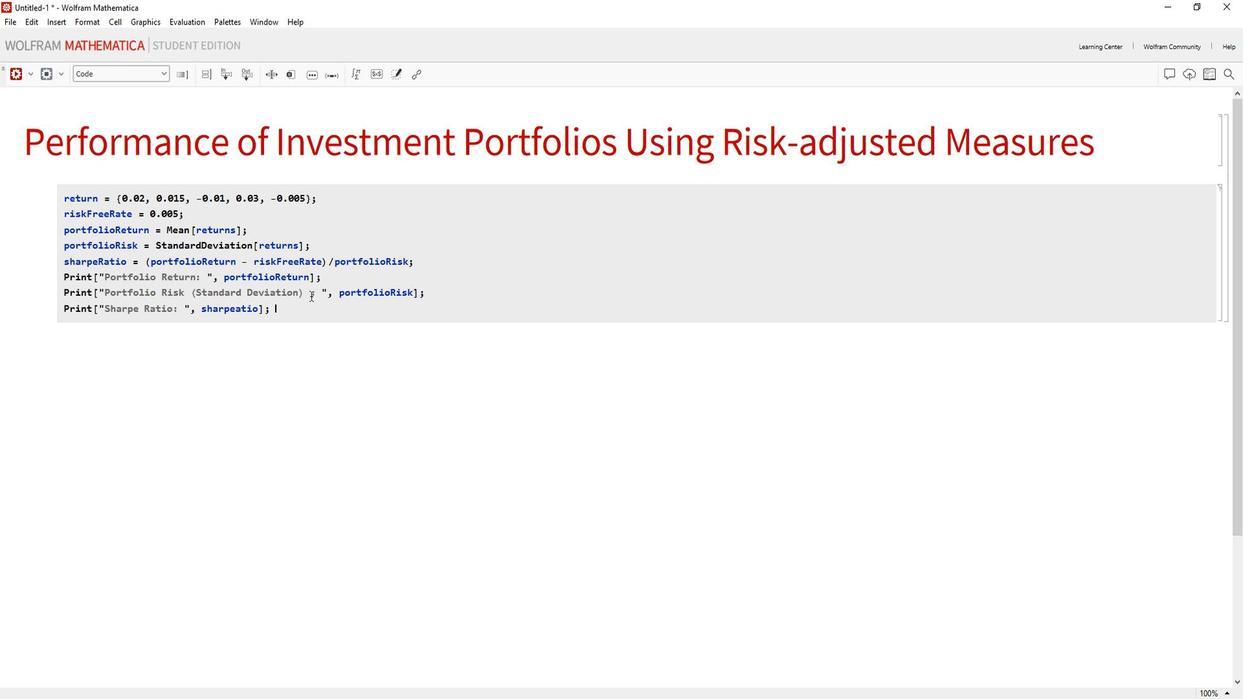 
Action: Mouse moved to (312, 294)
Screenshot: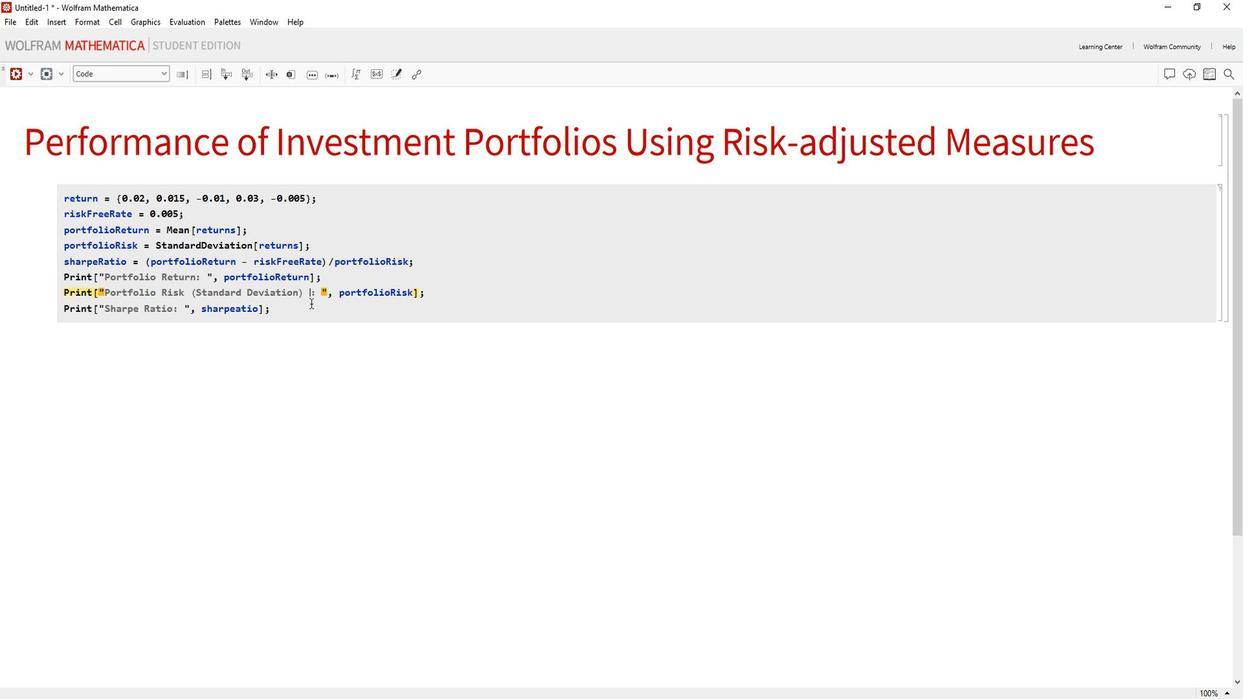 
Action: Key pressed <Key.backspace>
Screenshot: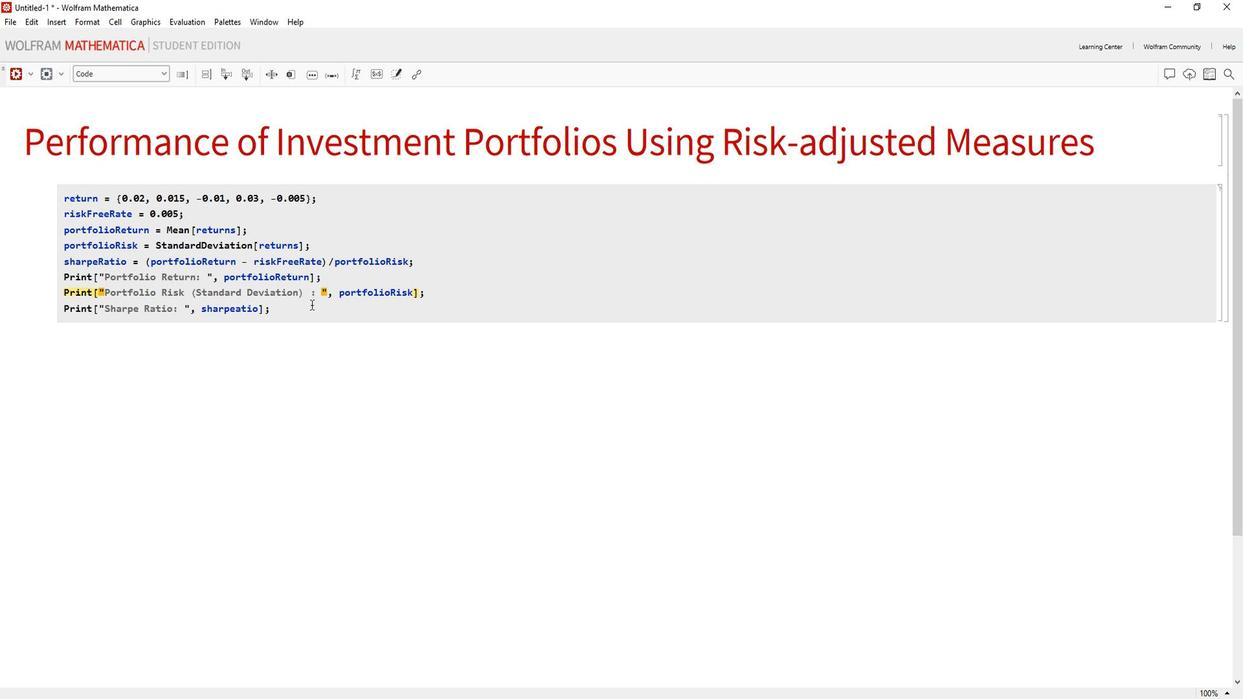 
Action: Mouse moved to (423, 282)
Screenshot: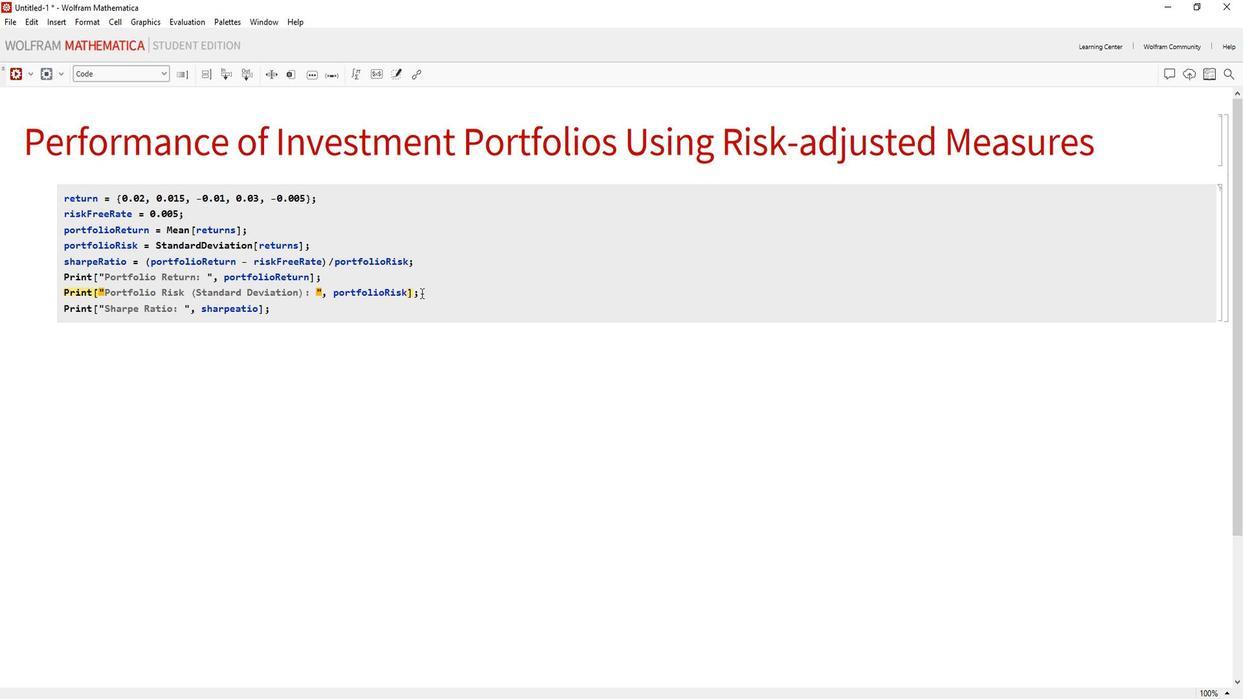 
Action: Mouse pressed left at (423, 282)
Screenshot: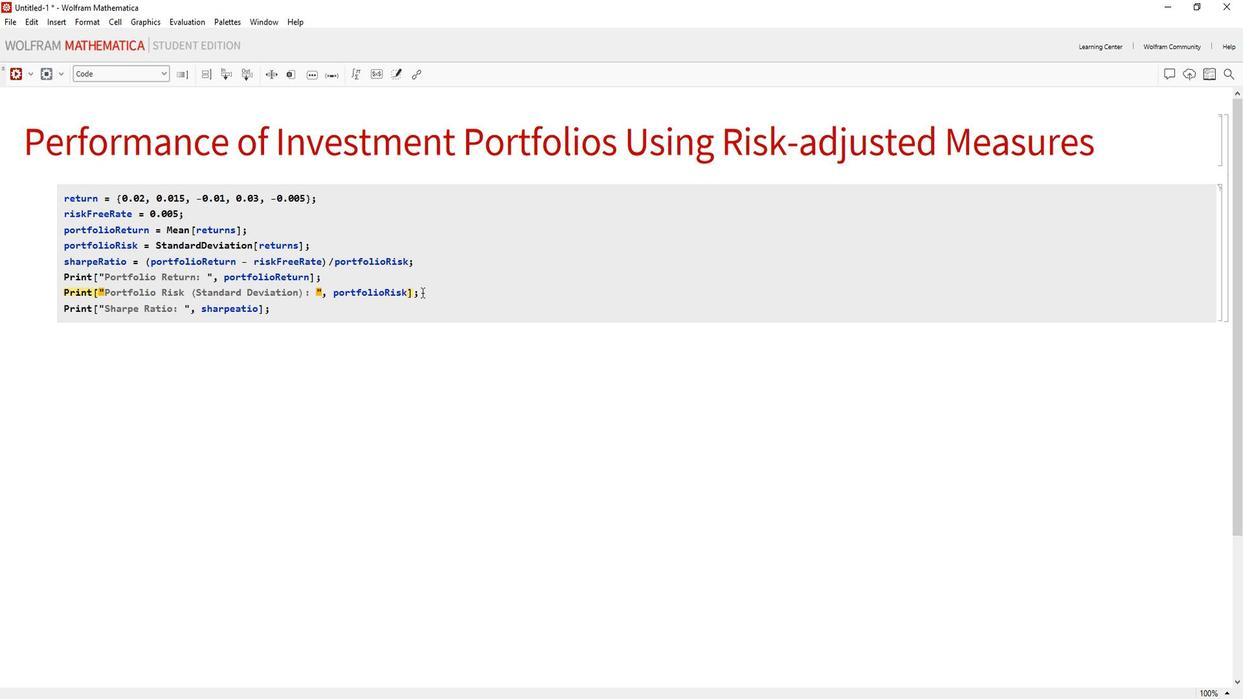 
Action: Mouse moved to (238, 299)
Screenshot: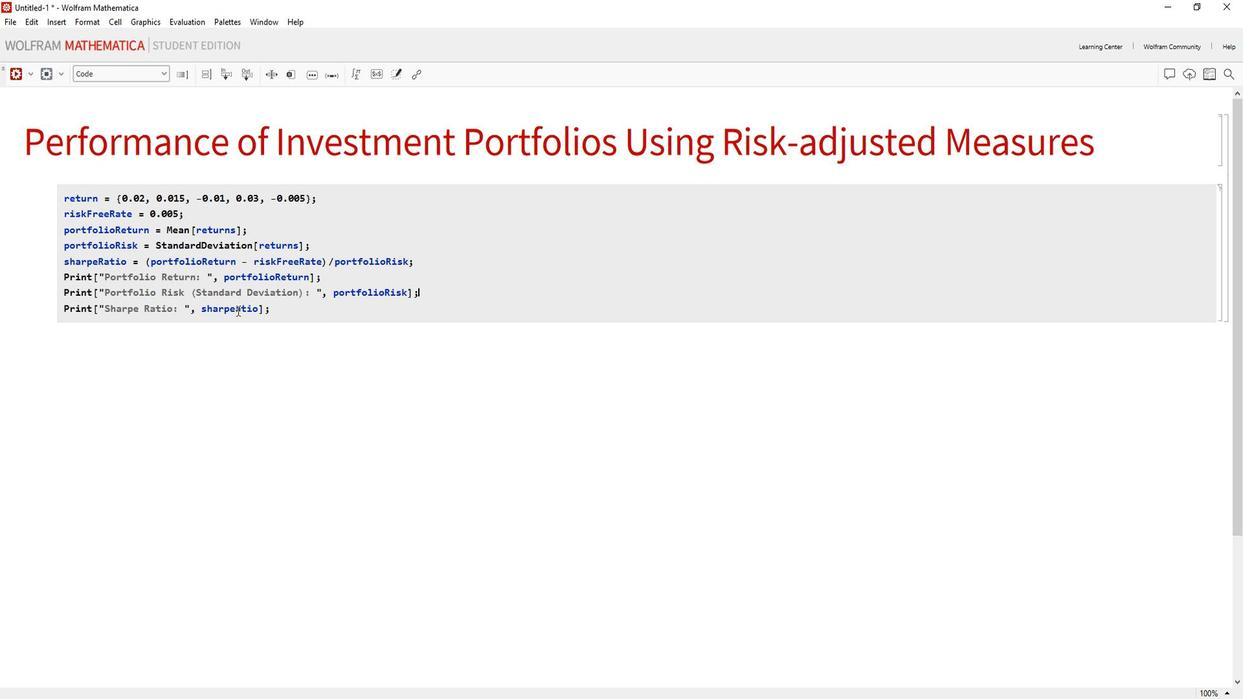 
Action: Mouse pressed left at (238, 299)
Screenshot: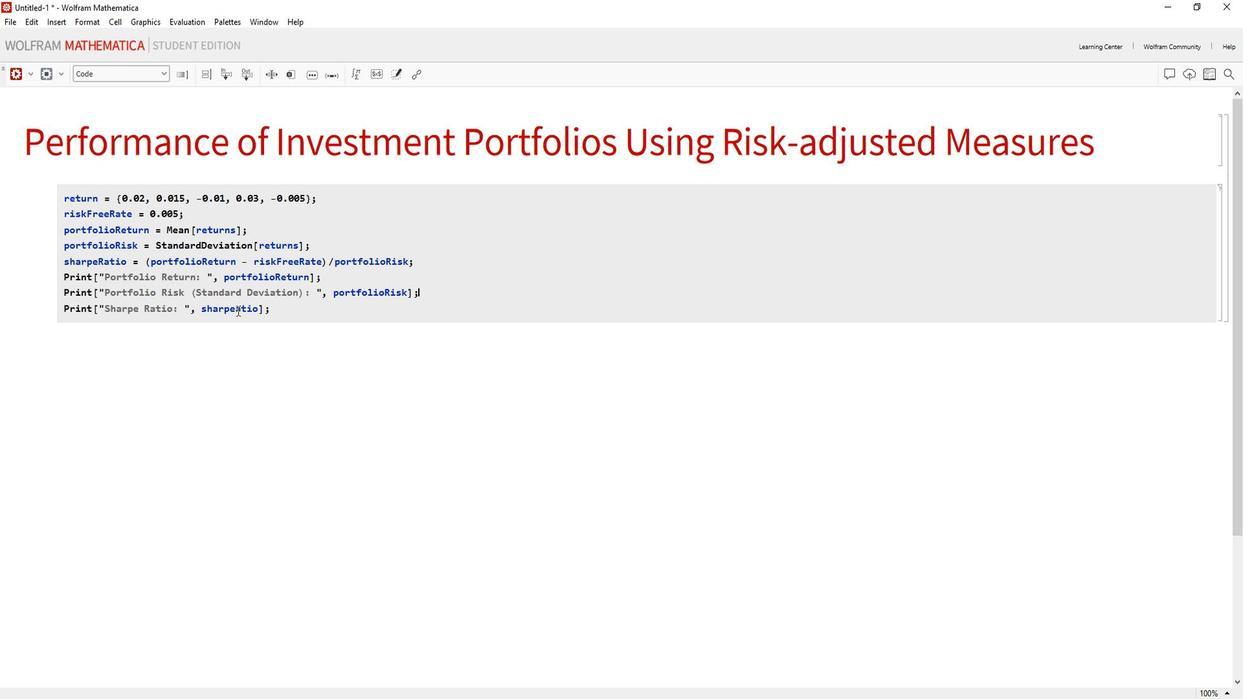 
Action: Mouse moved to (234, 300)
Screenshot: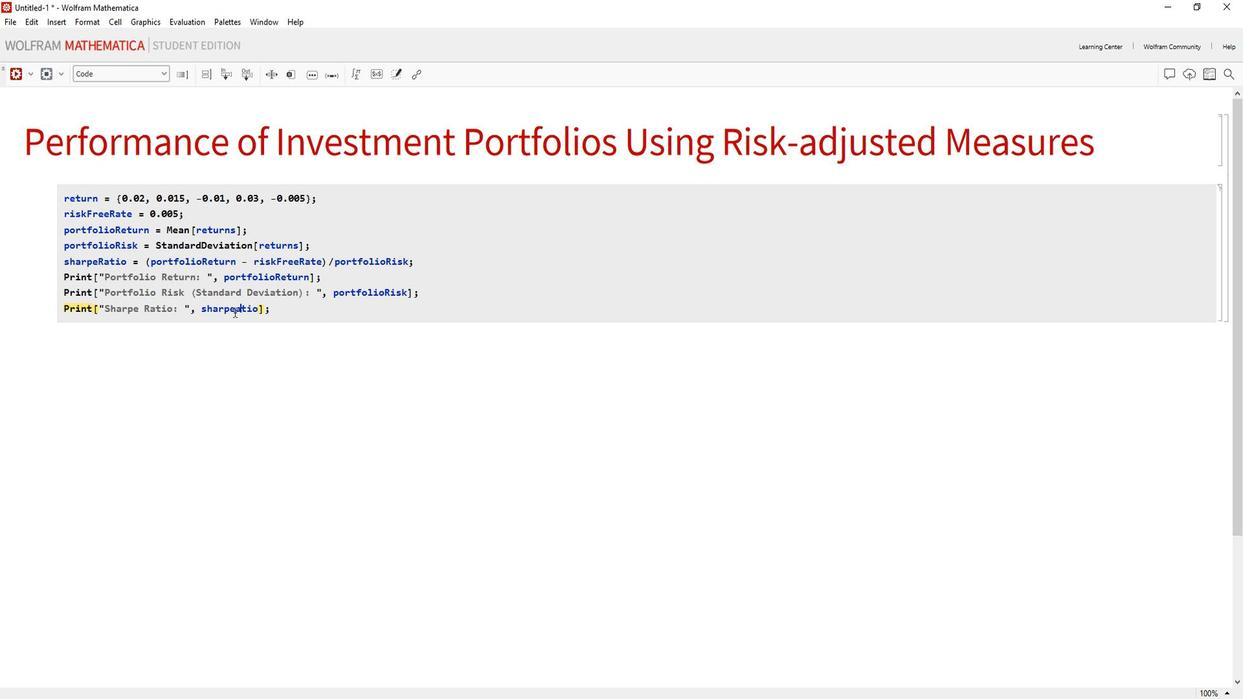 
Action: Mouse pressed left at (234, 300)
Screenshot: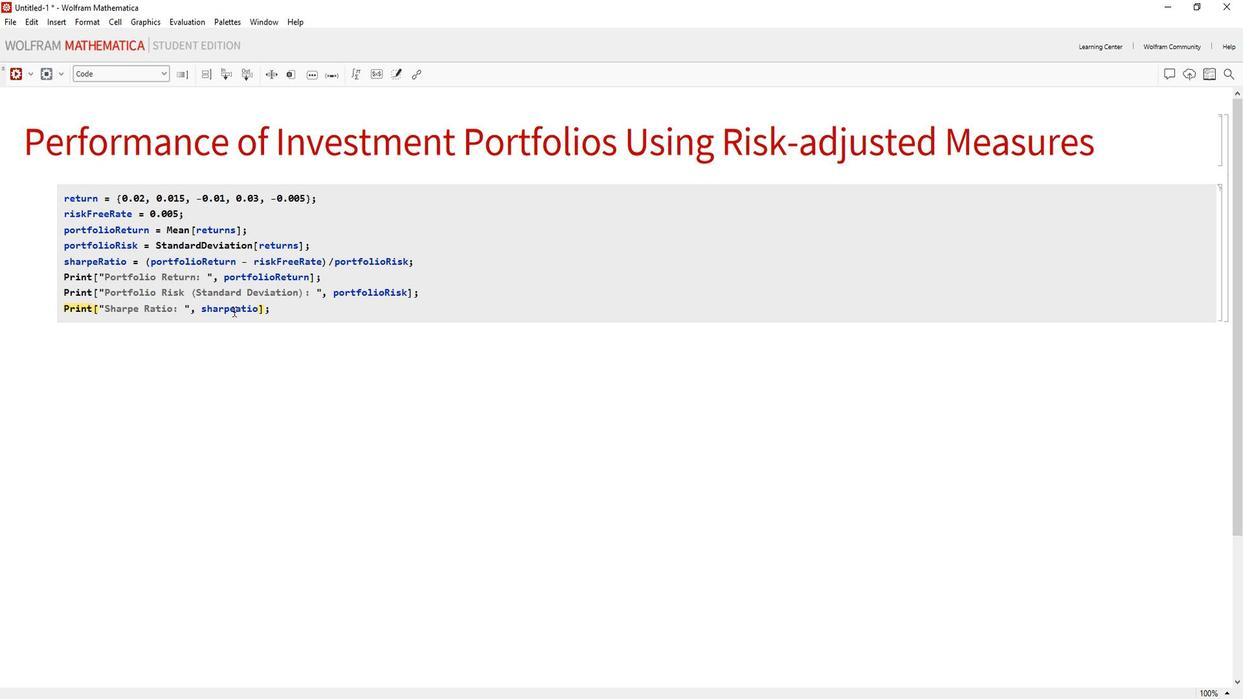 
Action: Mouse moved to (235, 301)
Screenshot: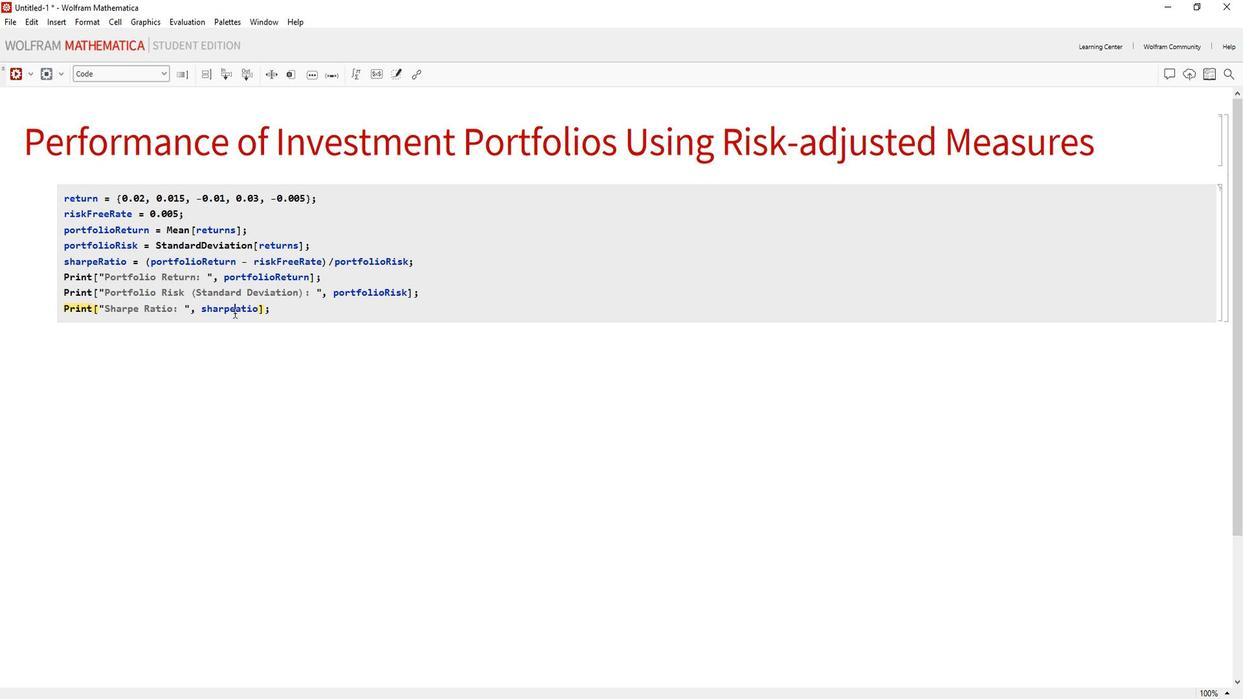 
Action: Key pressed <Key.caps_lock>r
Screenshot: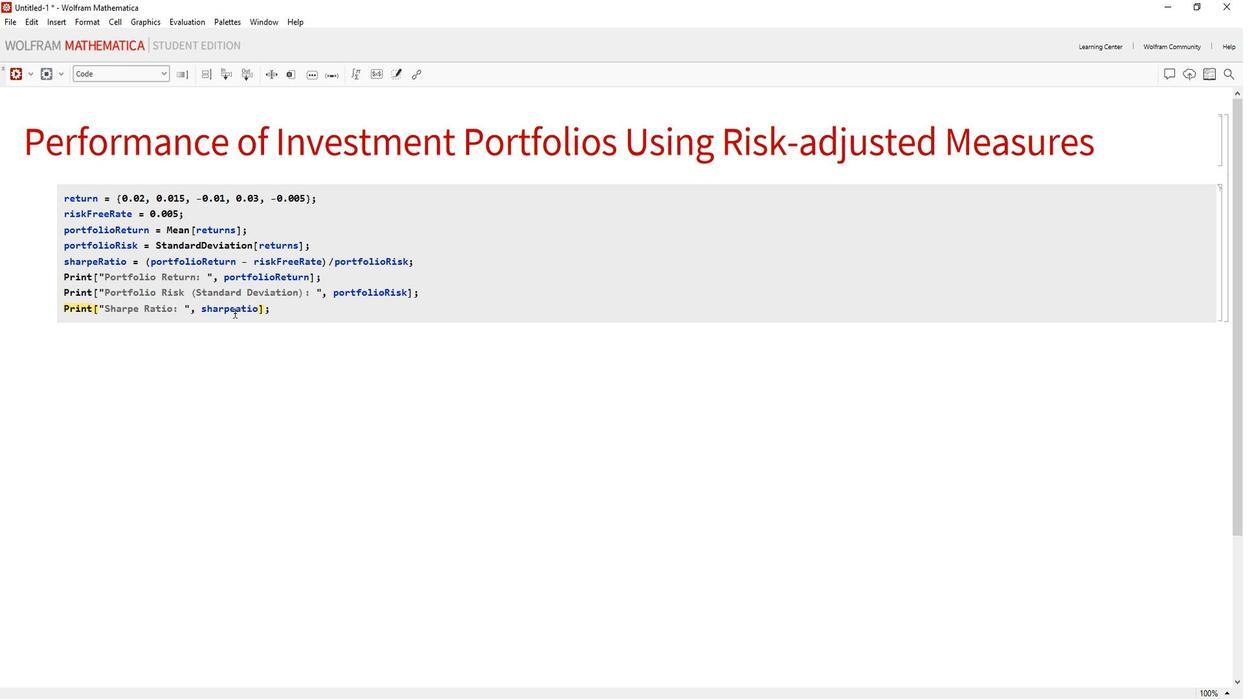 
Action: Mouse moved to (286, 299)
Screenshot: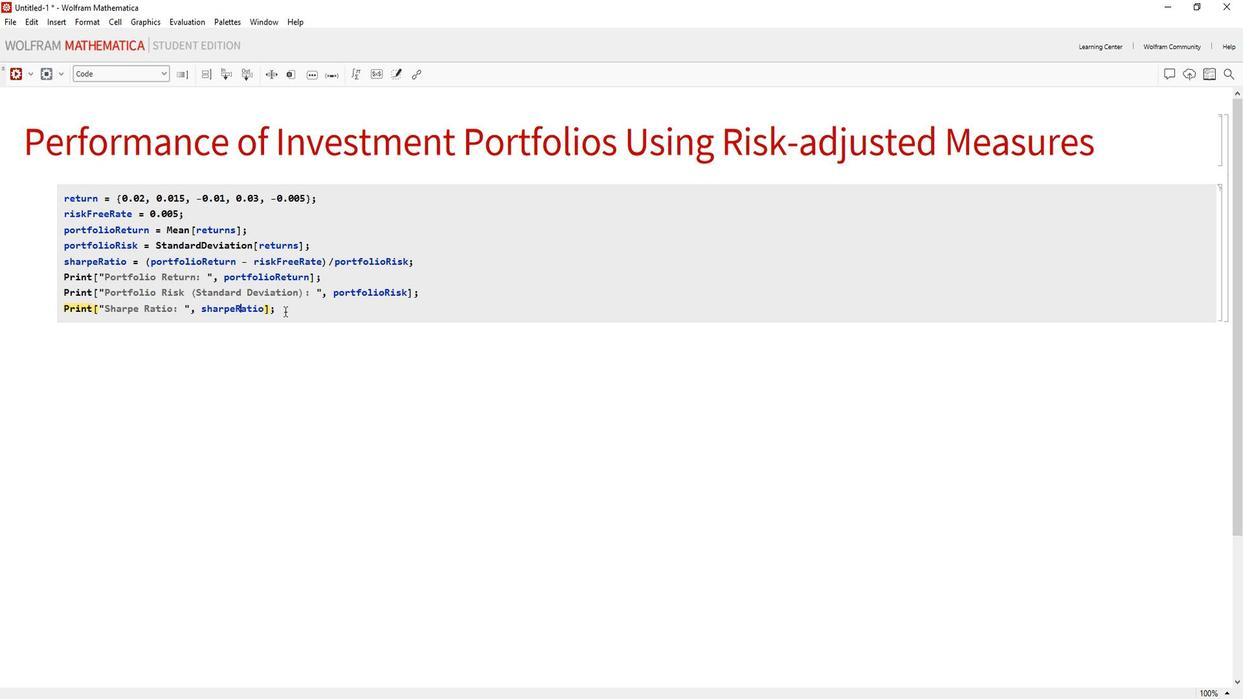 
Action: Mouse pressed left at (286, 299)
Screenshot: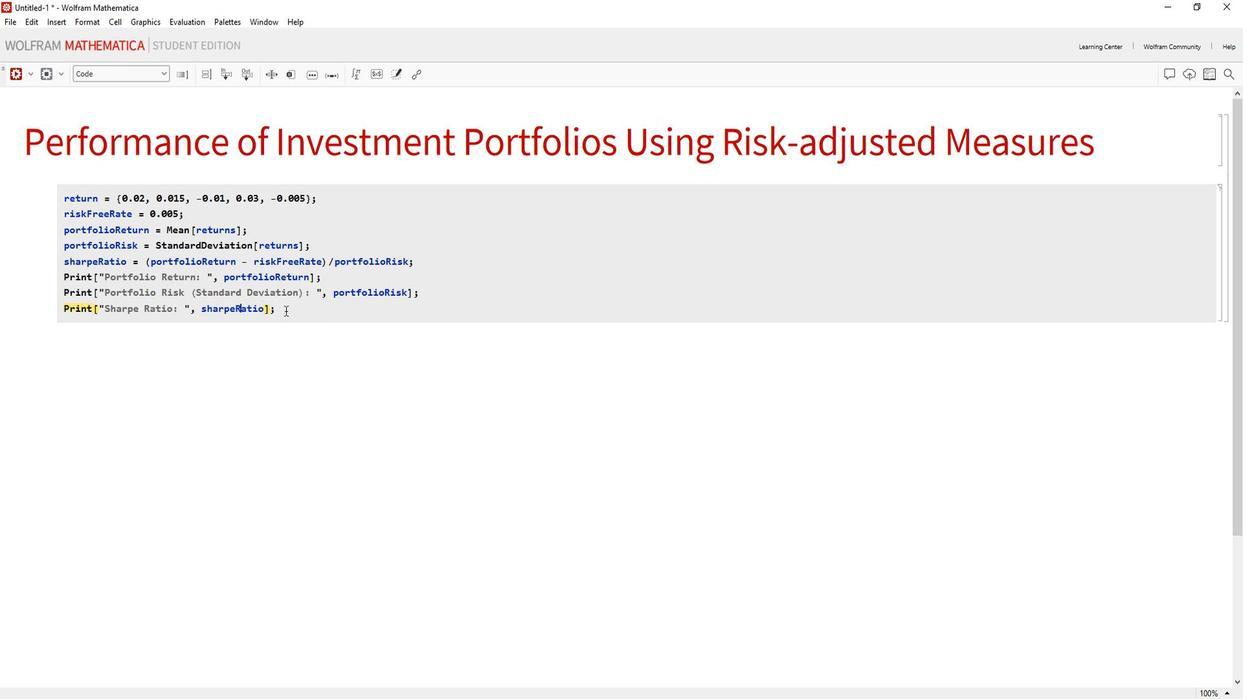 
Action: Mouse moved to (16, 71)
Screenshot: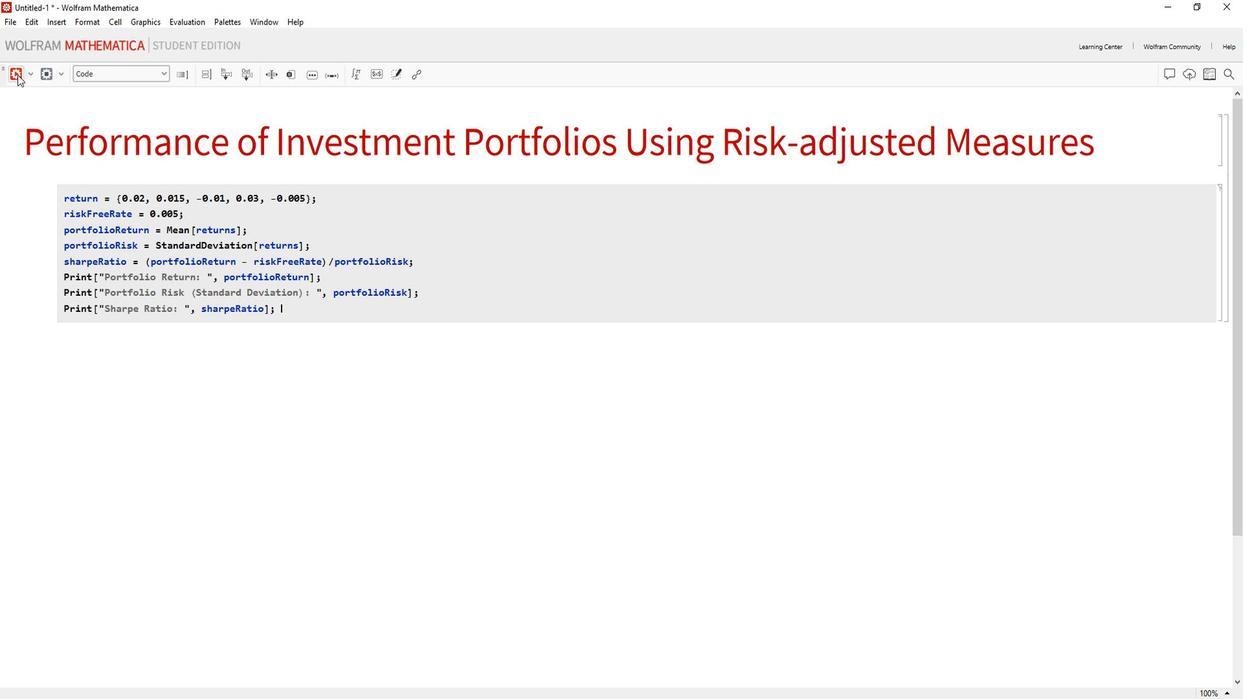 
Action: Mouse pressed left at (16, 71)
Screenshot: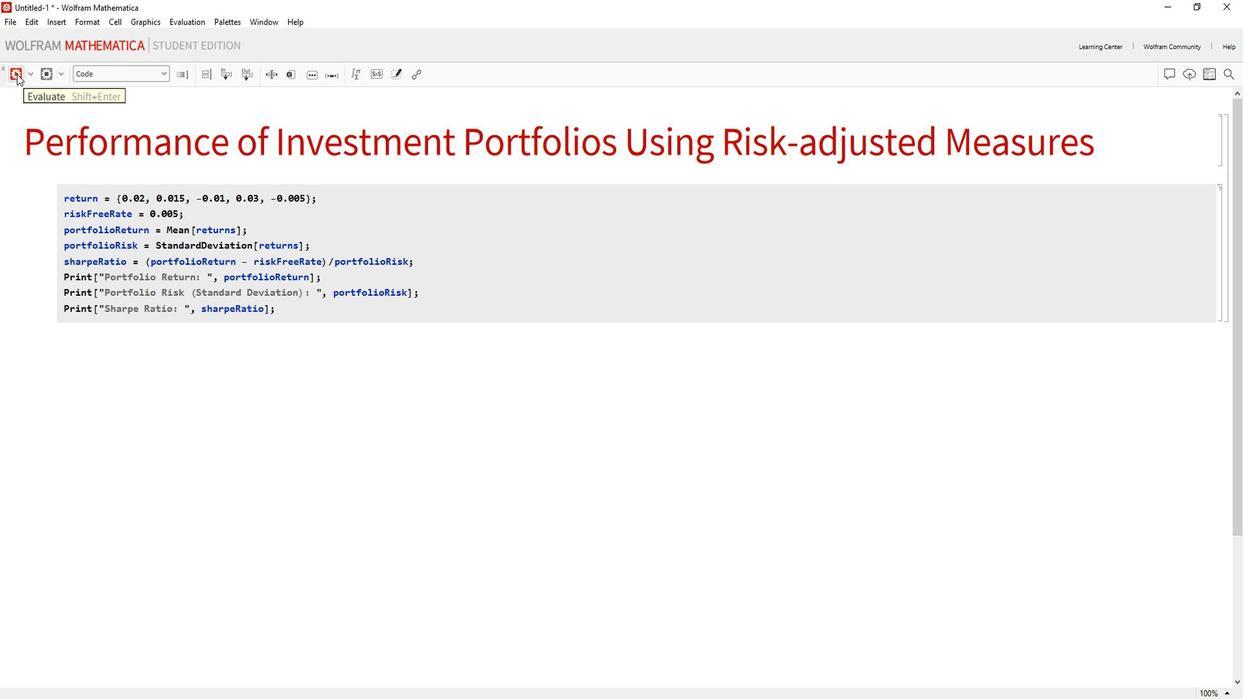 
